 Task: Add Field Roast Creamy Original Chao Cheese Shreds to the cart.
Action: Mouse moved to (873, 314)
Screenshot: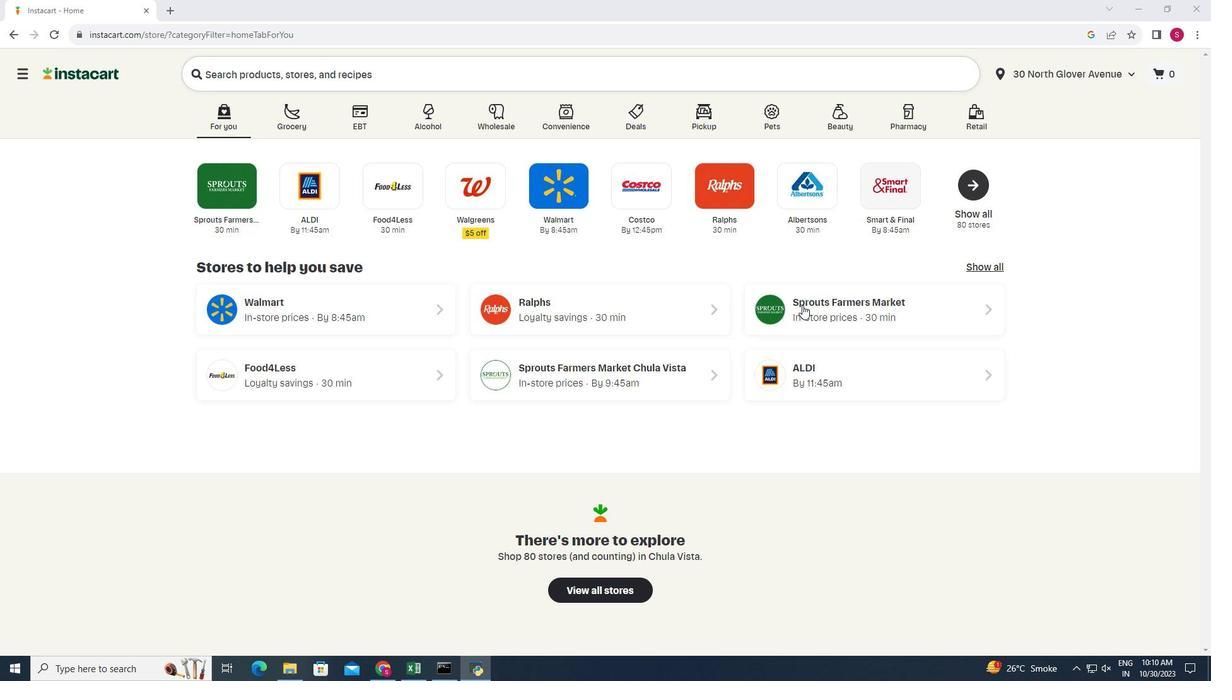 
Action: Mouse pressed left at (873, 314)
Screenshot: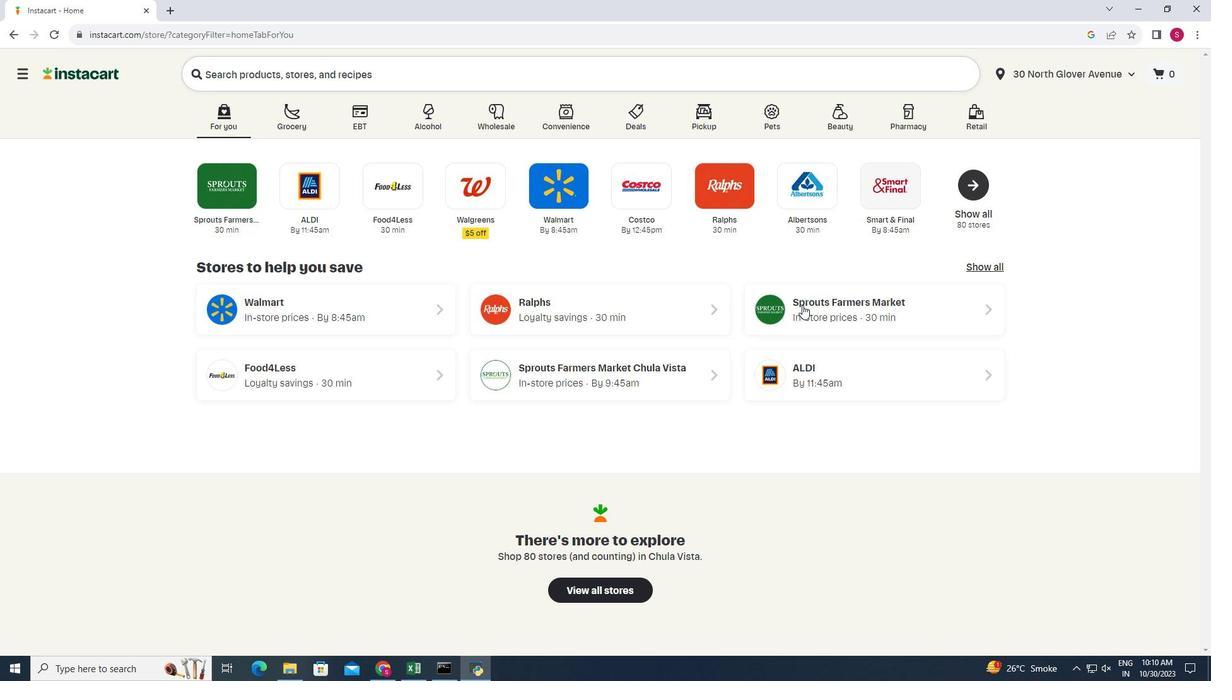 
Action: Mouse moved to (47, 557)
Screenshot: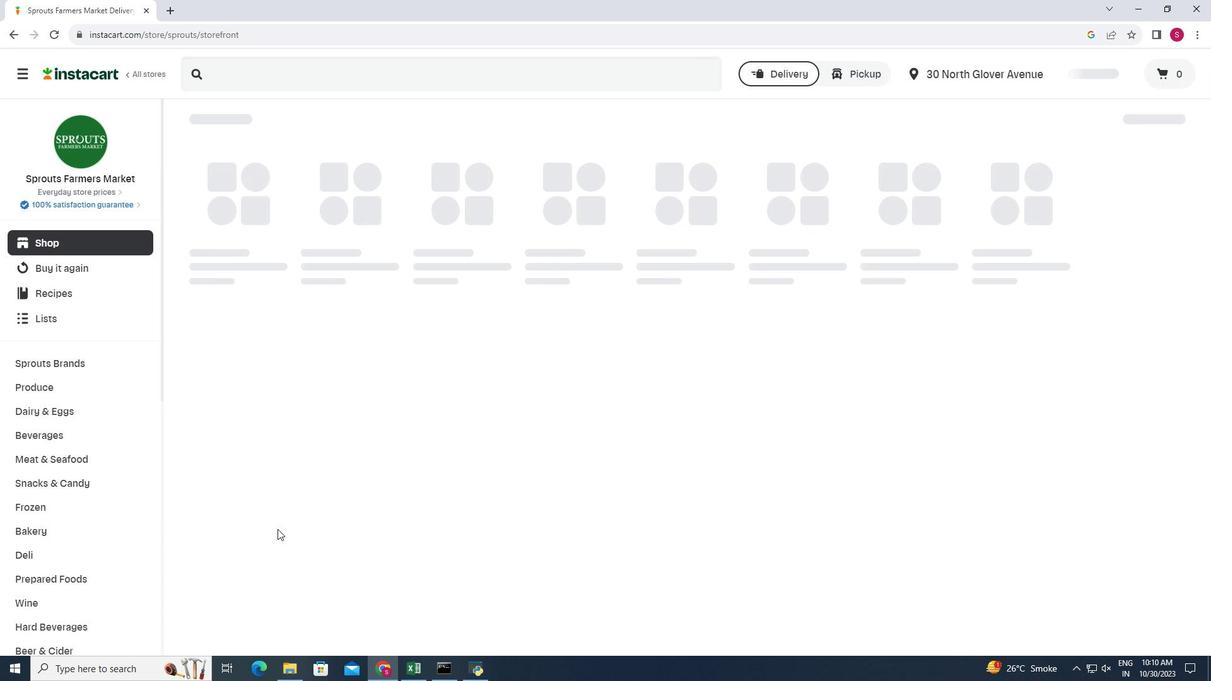 
Action: Mouse scrolled (47, 558) with delta (0, 0)
Screenshot: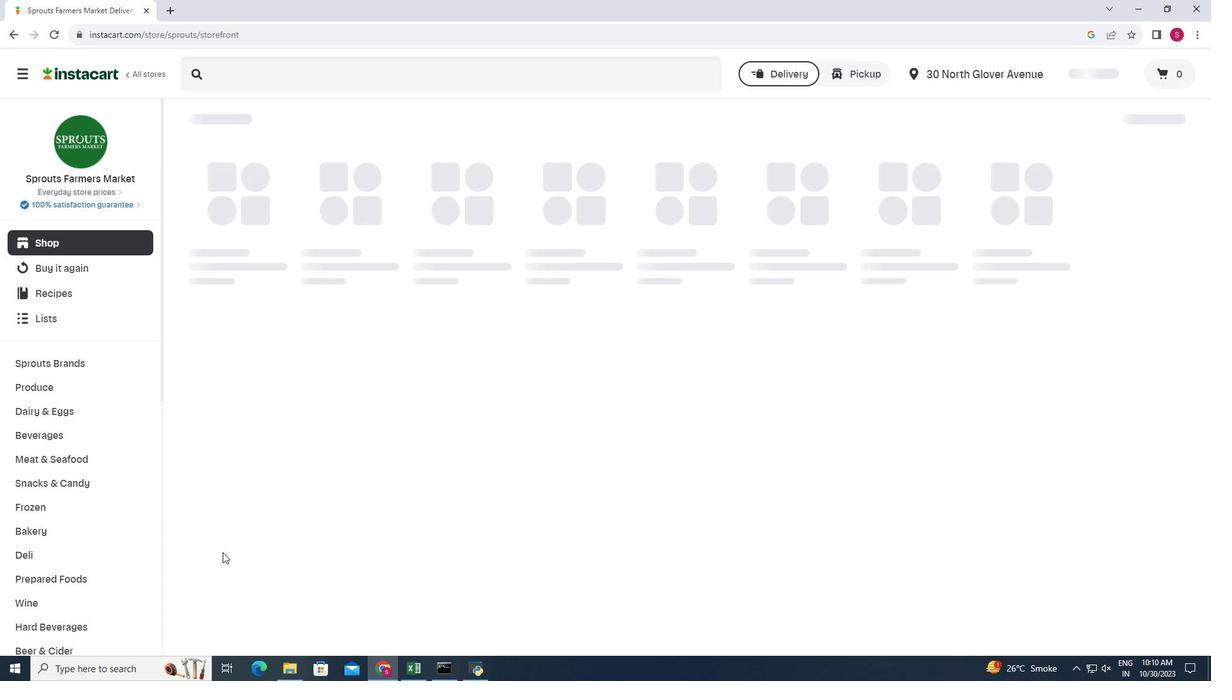 
Action: Mouse pressed left at (47, 557)
Screenshot: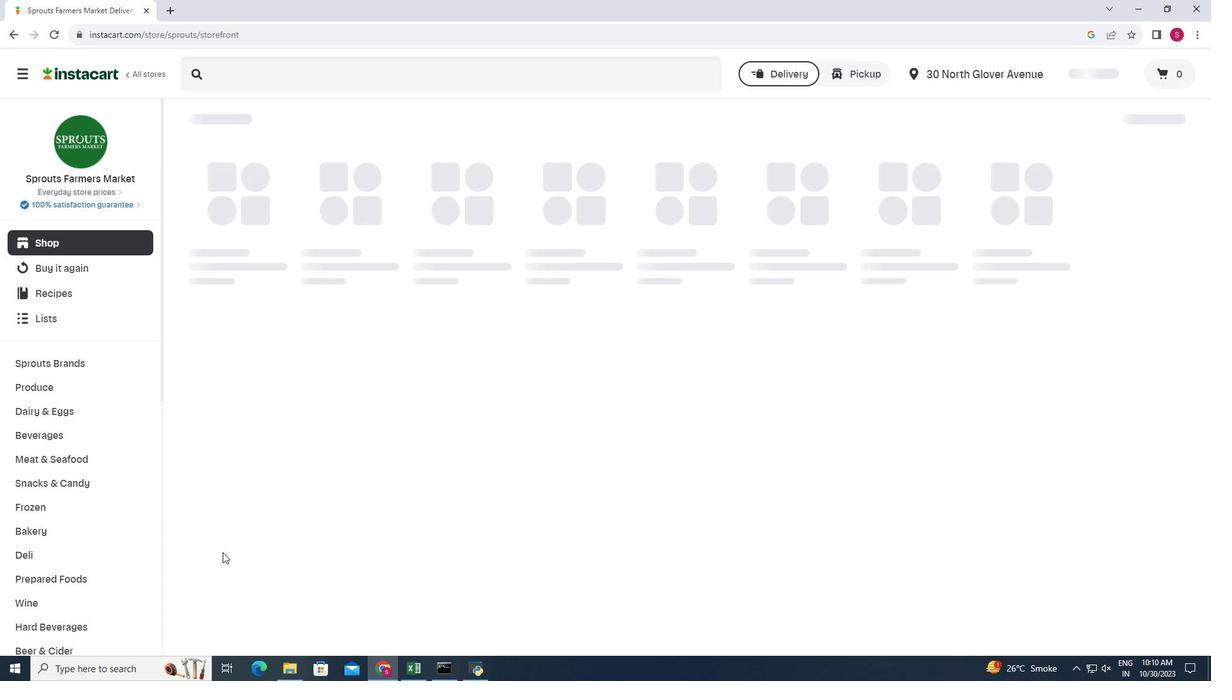
Action: Mouse moved to (771, 523)
Screenshot: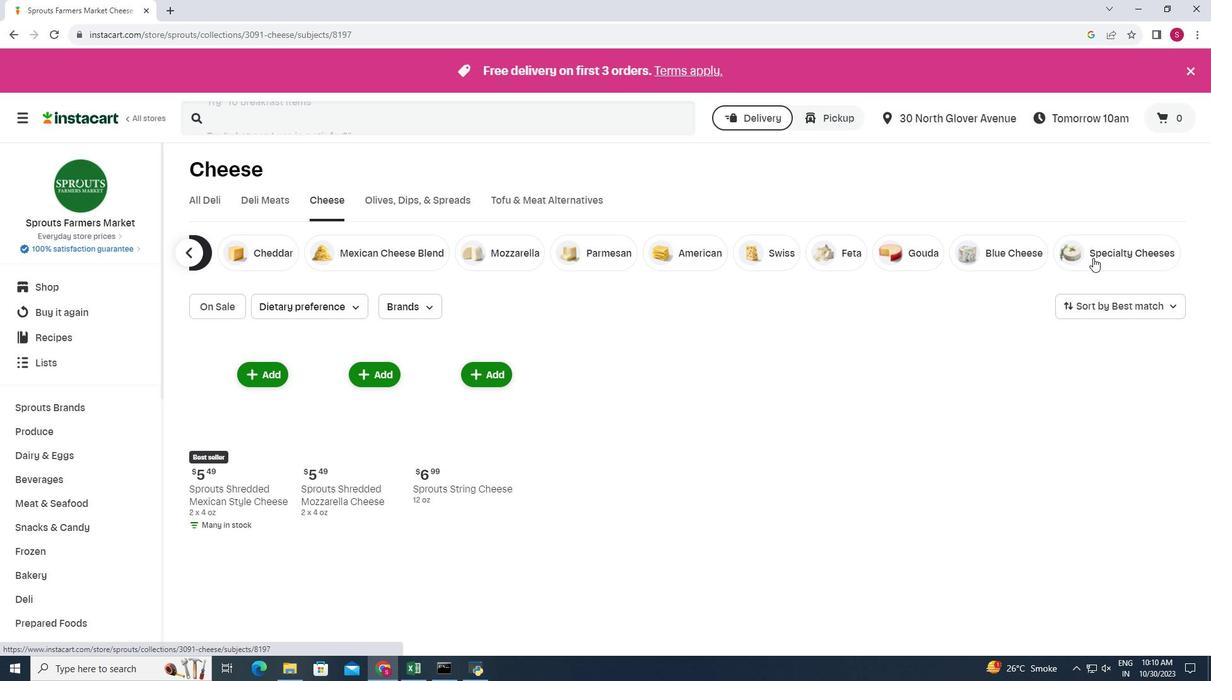 
Action: Mouse pressed left at (771, 523)
Screenshot: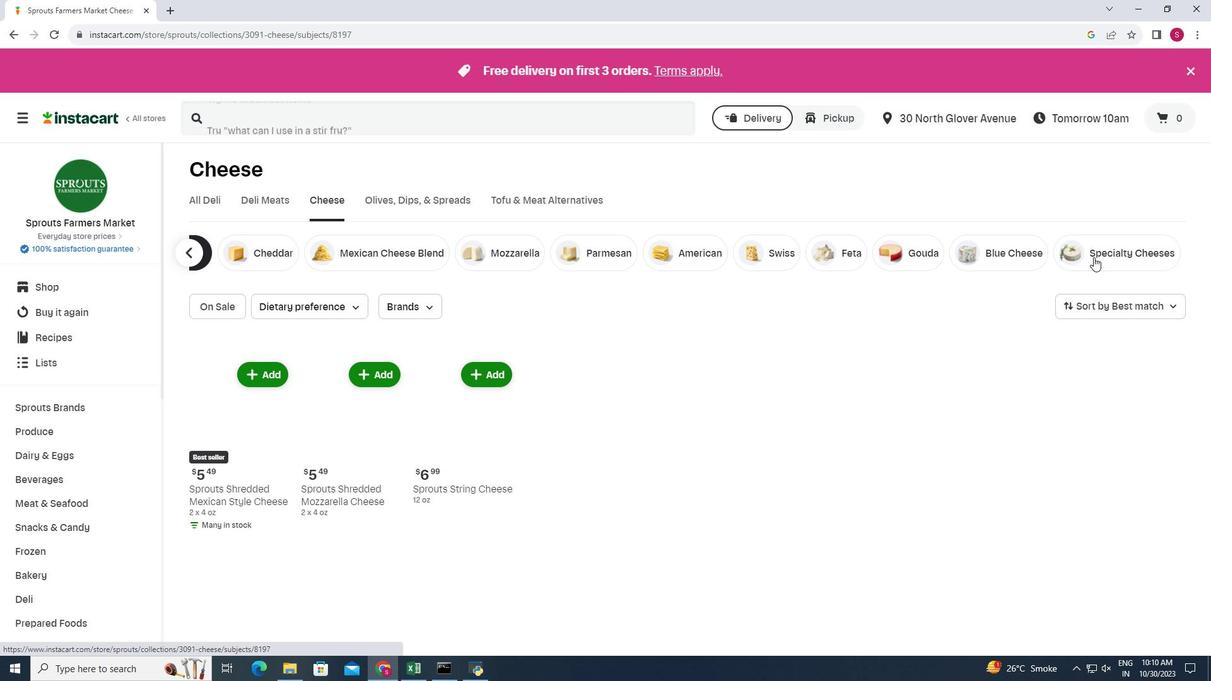 
Action: Mouse pressed left at (771, 523)
Screenshot: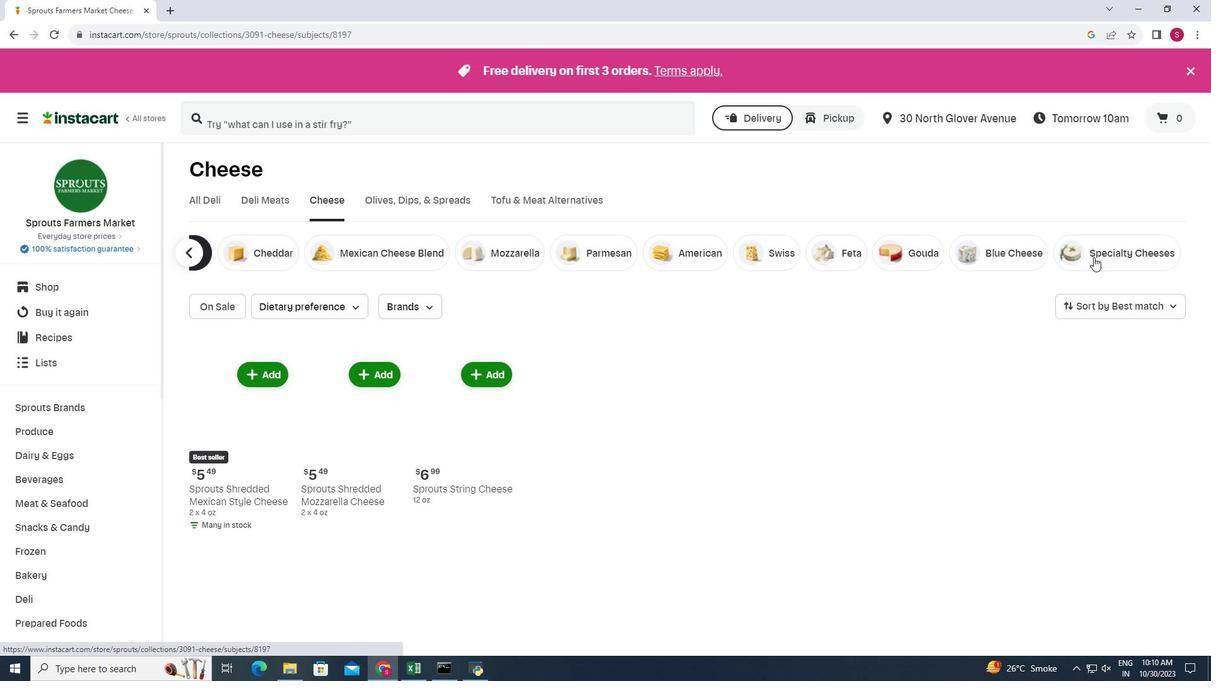 
Action: Mouse moved to (662, 206)
Screenshot: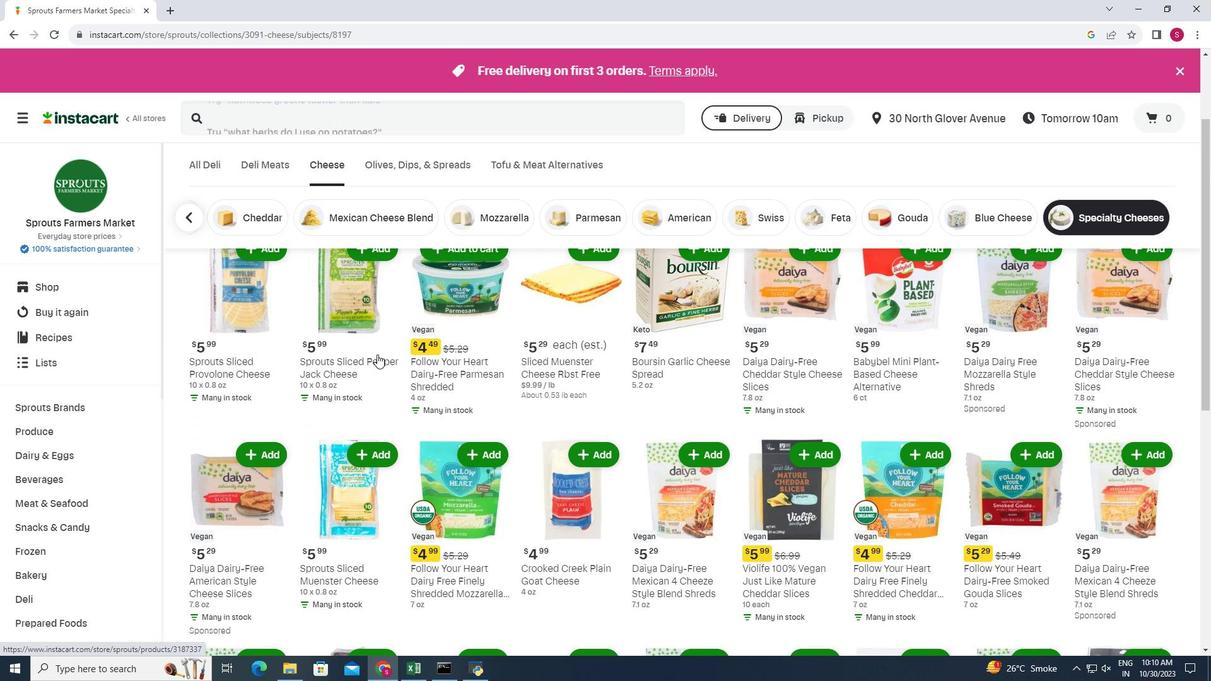 
Action: Mouse pressed left at (662, 206)
Screenshot: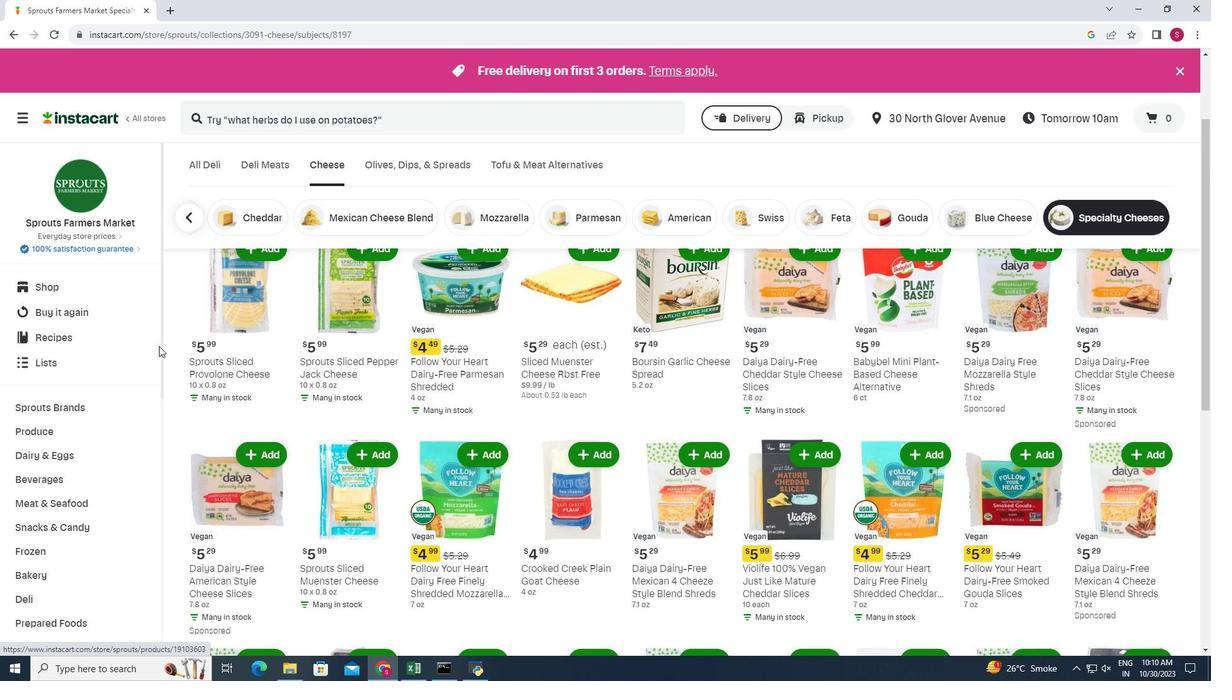 
Action: Mouse pressed left at (662, 206)
Screenshot: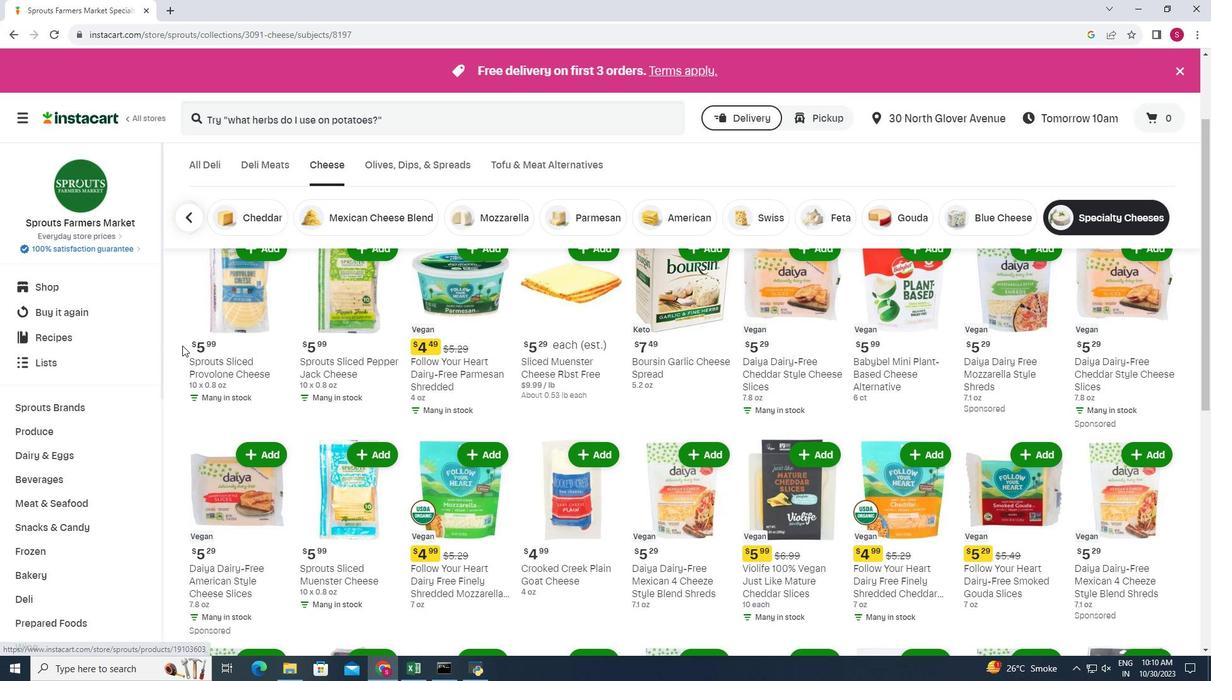 
Action: Mouse pressed left at (662, 206)
Screenshot: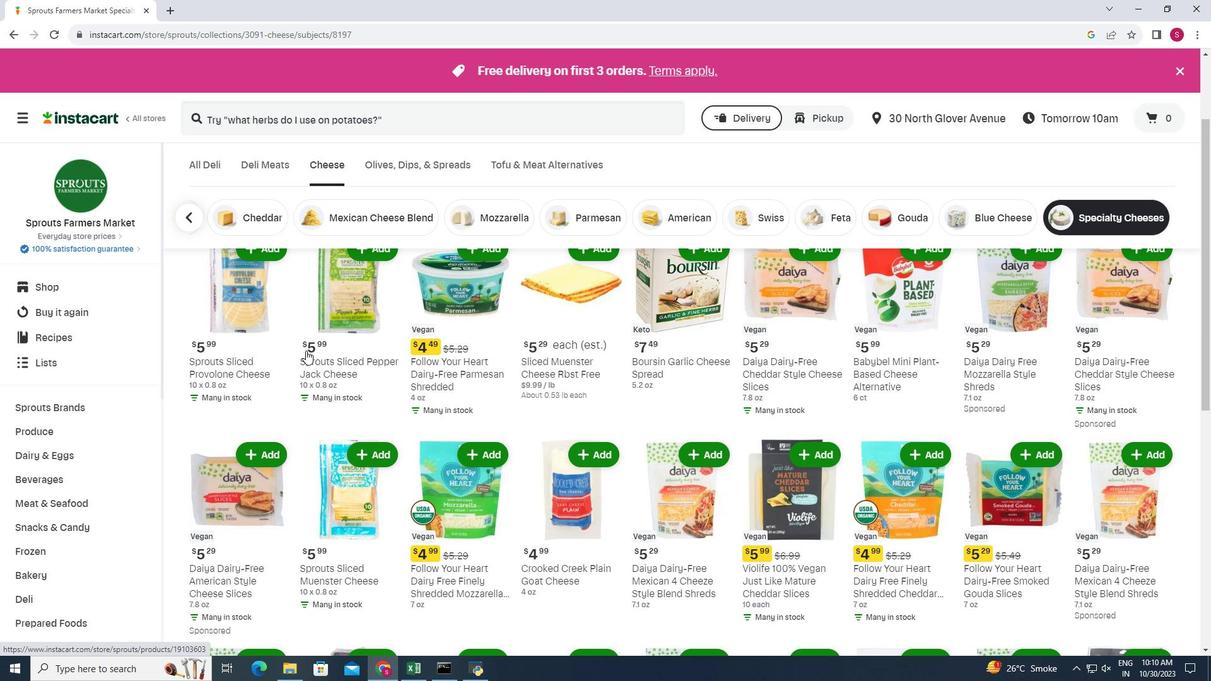 
Action: Mouse pressed right at (662, 206)
Screenshot: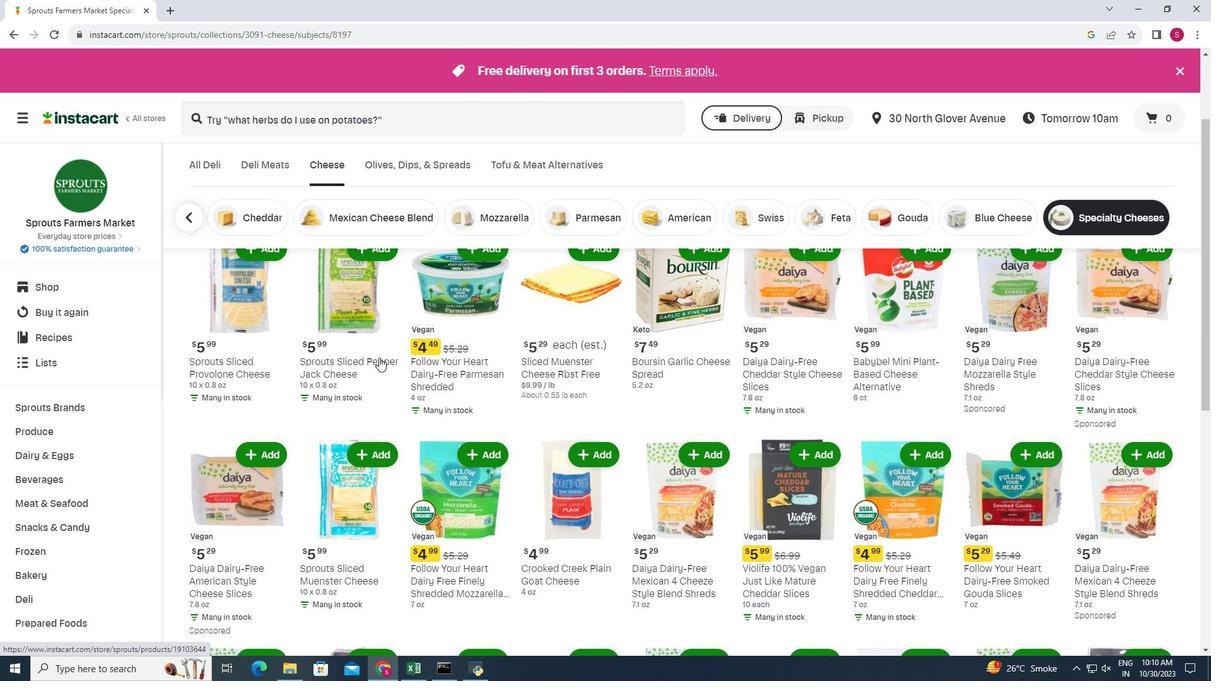 
Action: Mouse pressed right at (662, 206)
Screenshot: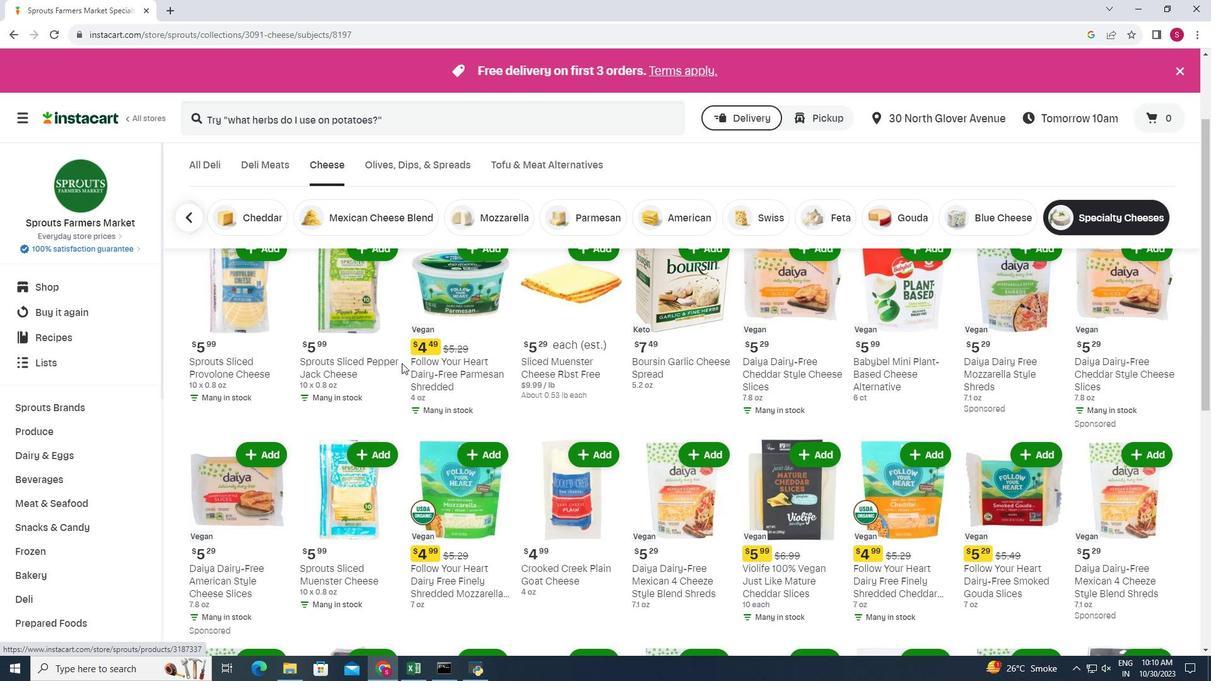 
Action: Mouse moved to (981, 0)
Screenshot: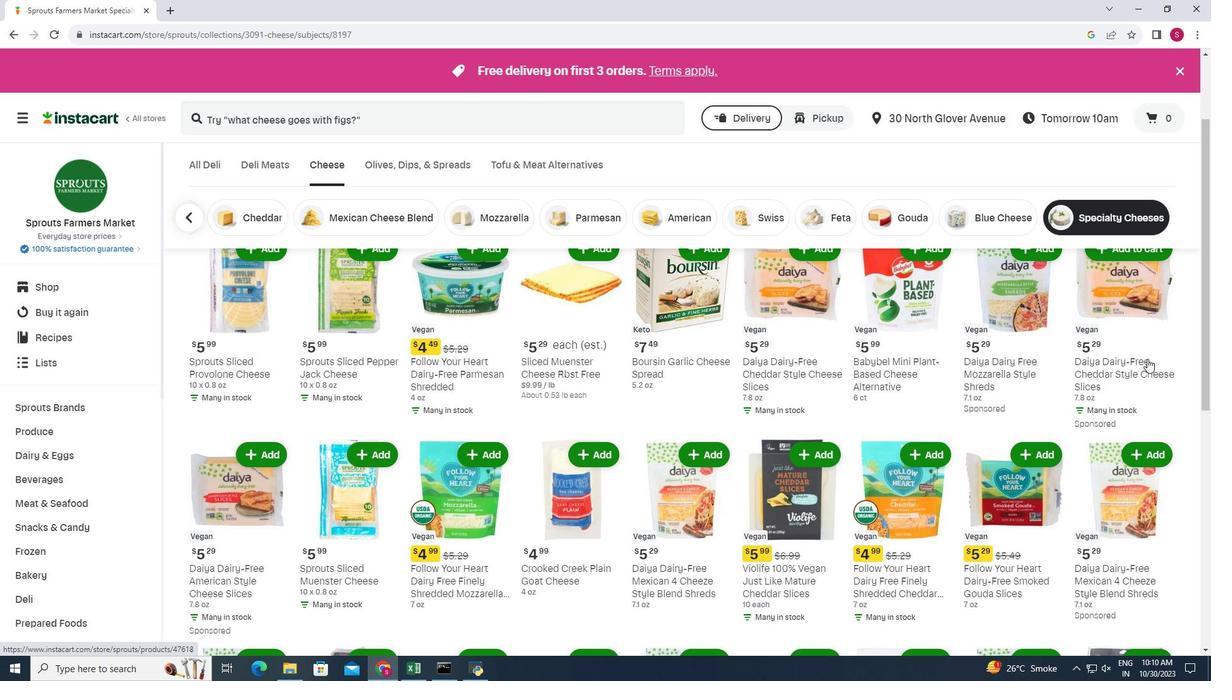 
Action: Mouse pressed left at (981, 0)
Screenshot: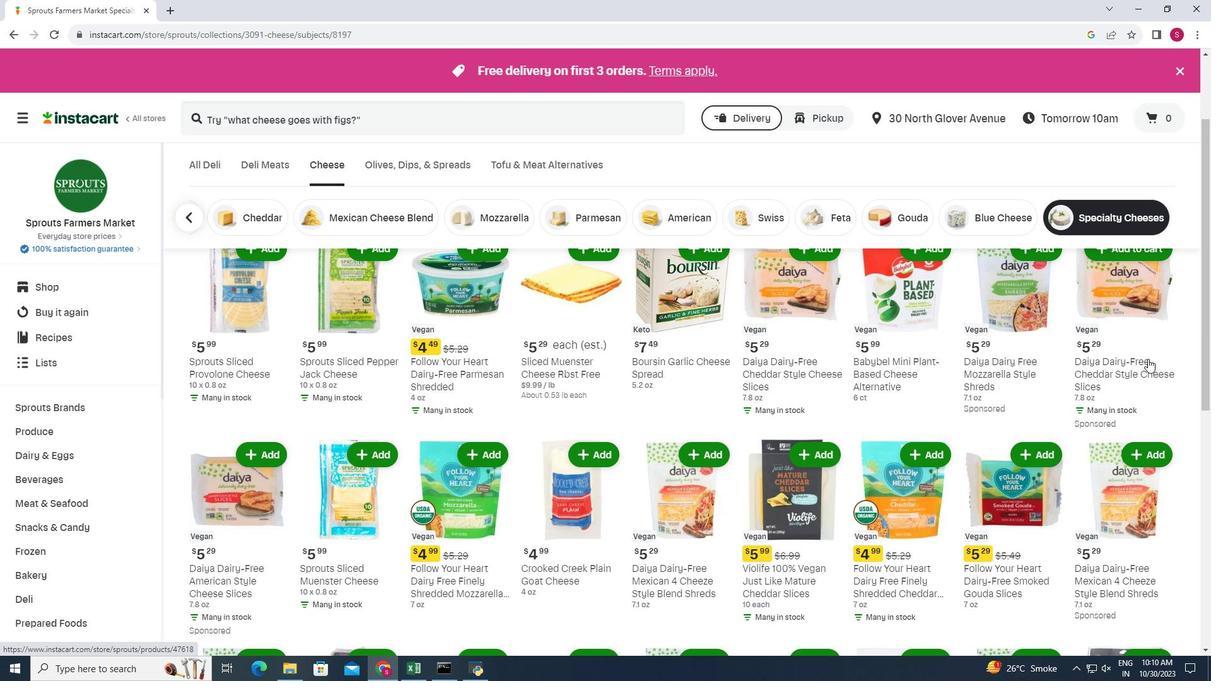 
Action: Mouse pressed left at (981, 0)
Screenshot: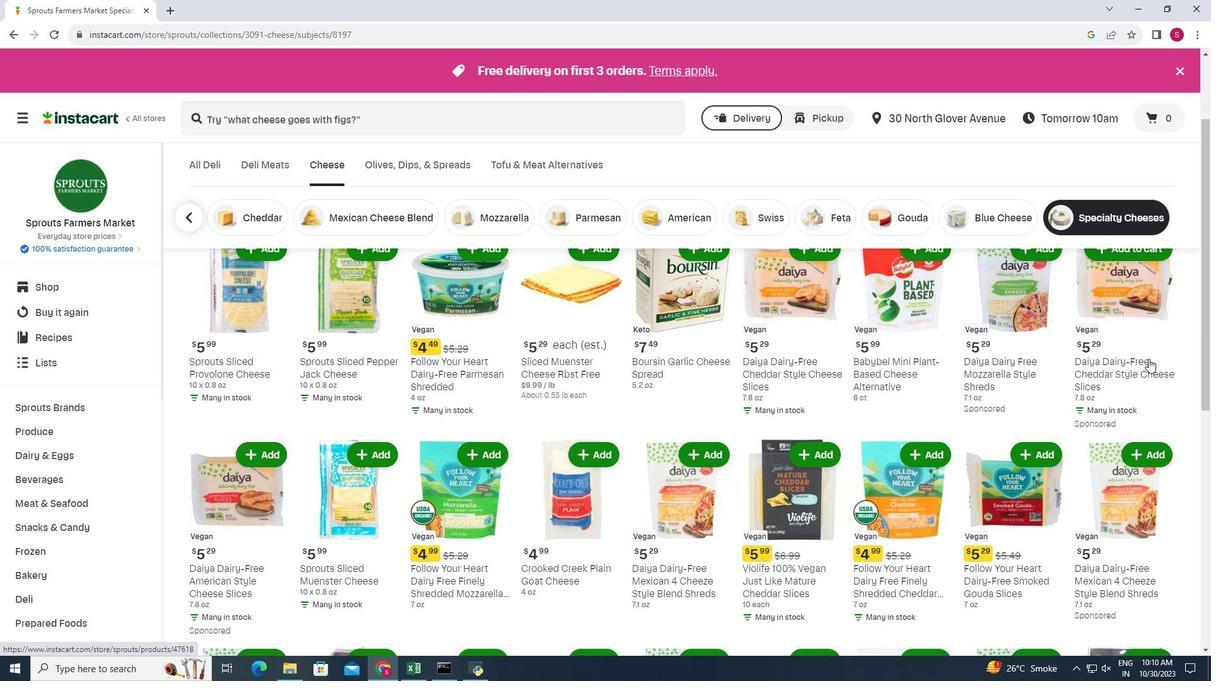 
Action: Mouse pressed right at (981, 0)
Screenshot: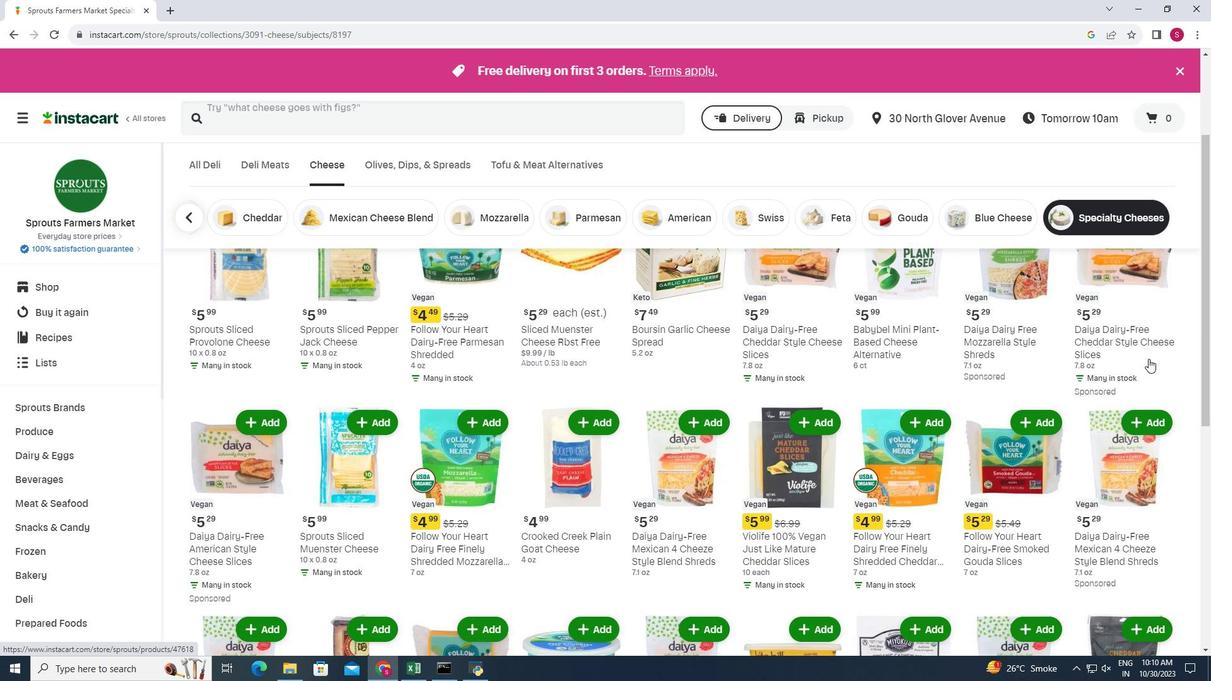 
Action: Mouse moved to (802, 305)
Screenshot: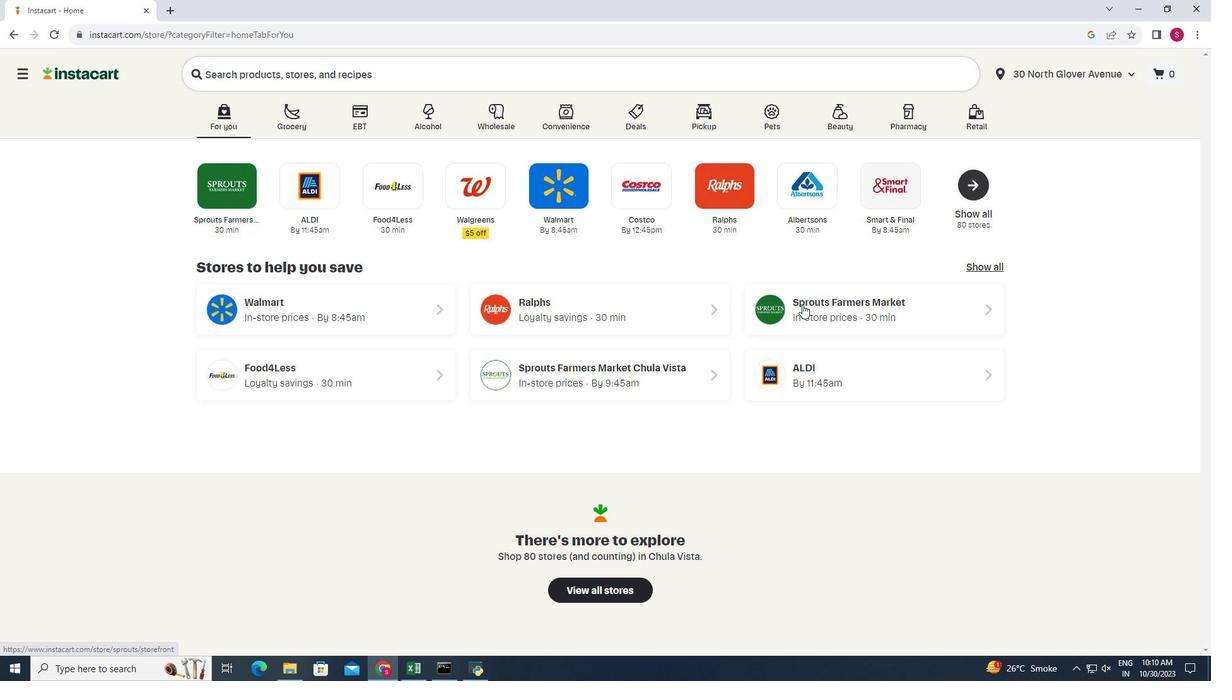 
Action: Mouse pressed left at (802, 305)
Screenshot: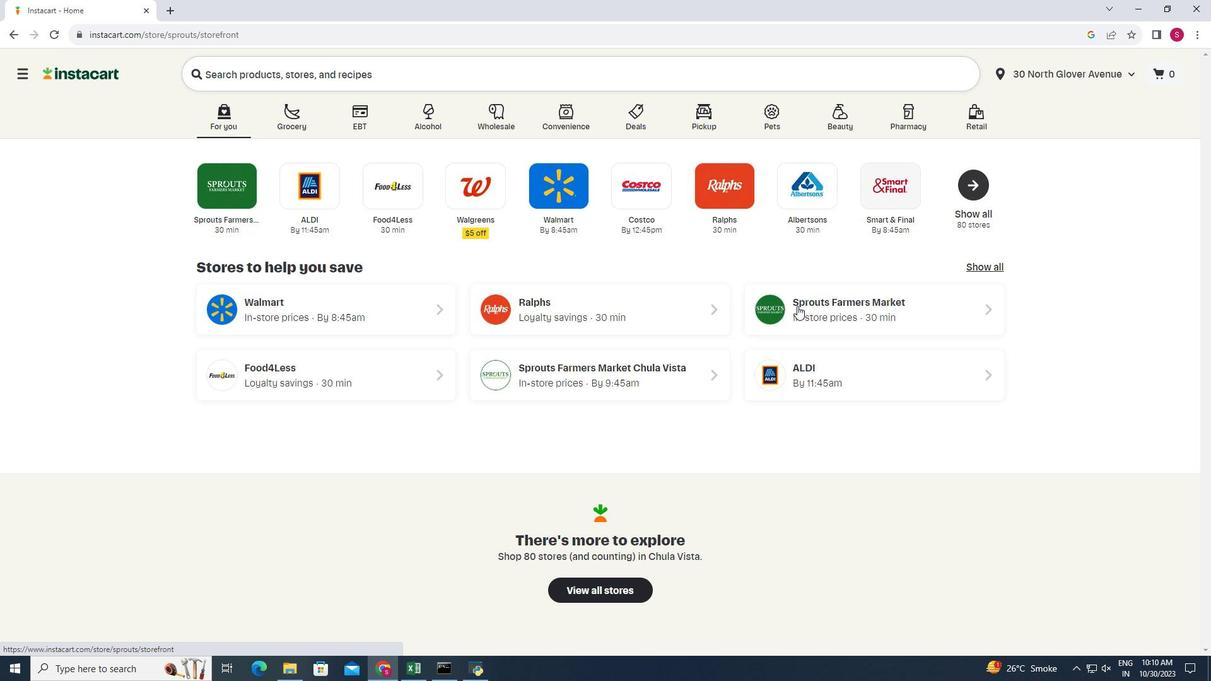 
Action: Mouse moved to (13, 597)
Screenshot: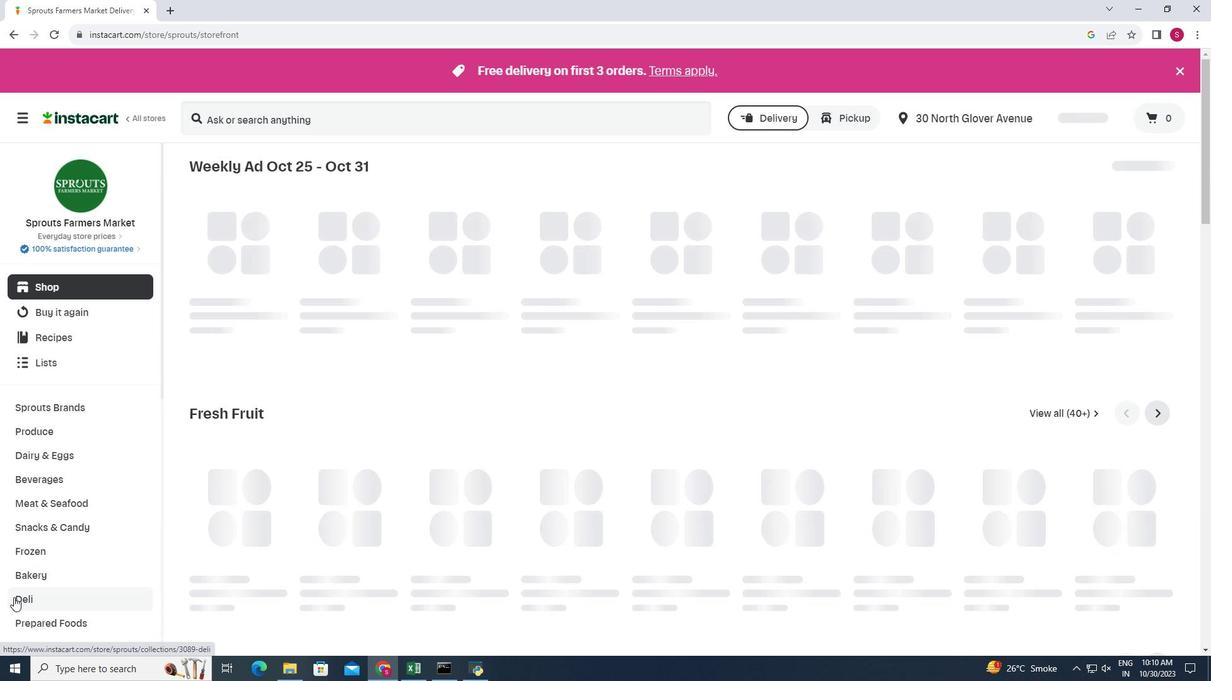 
Action: Mouse pressed left at (13, 597)
Screenshot: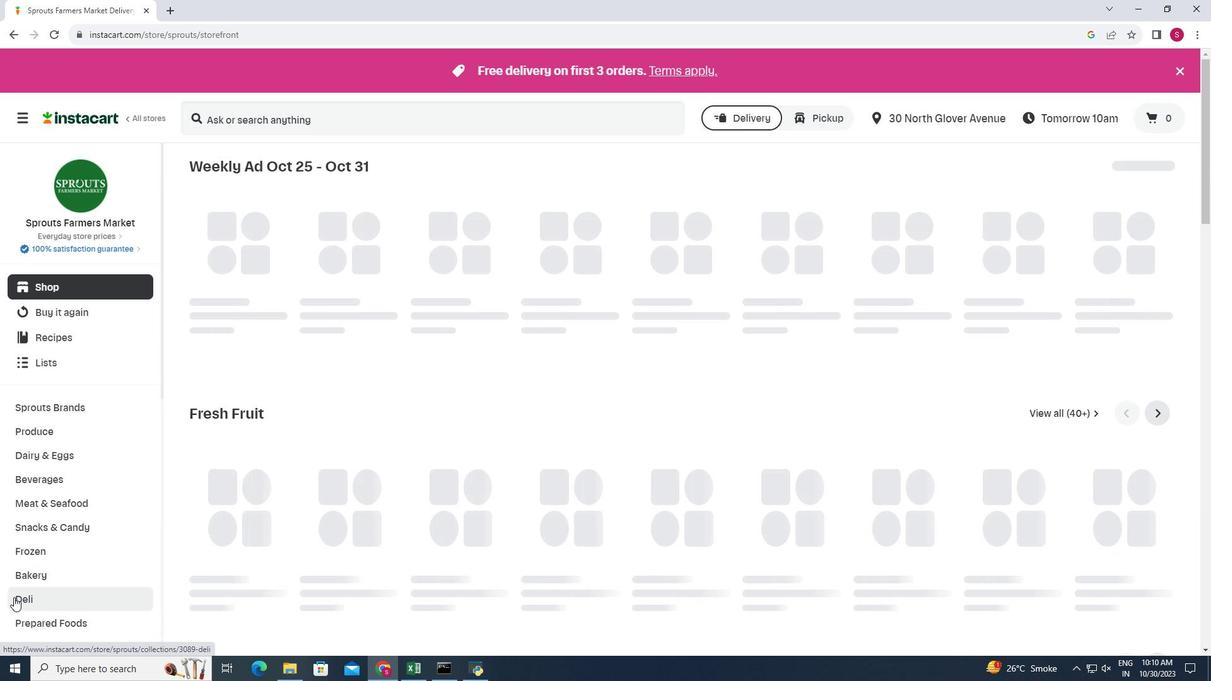 
Action: Mouse moved to (313, 346)
Screenshot: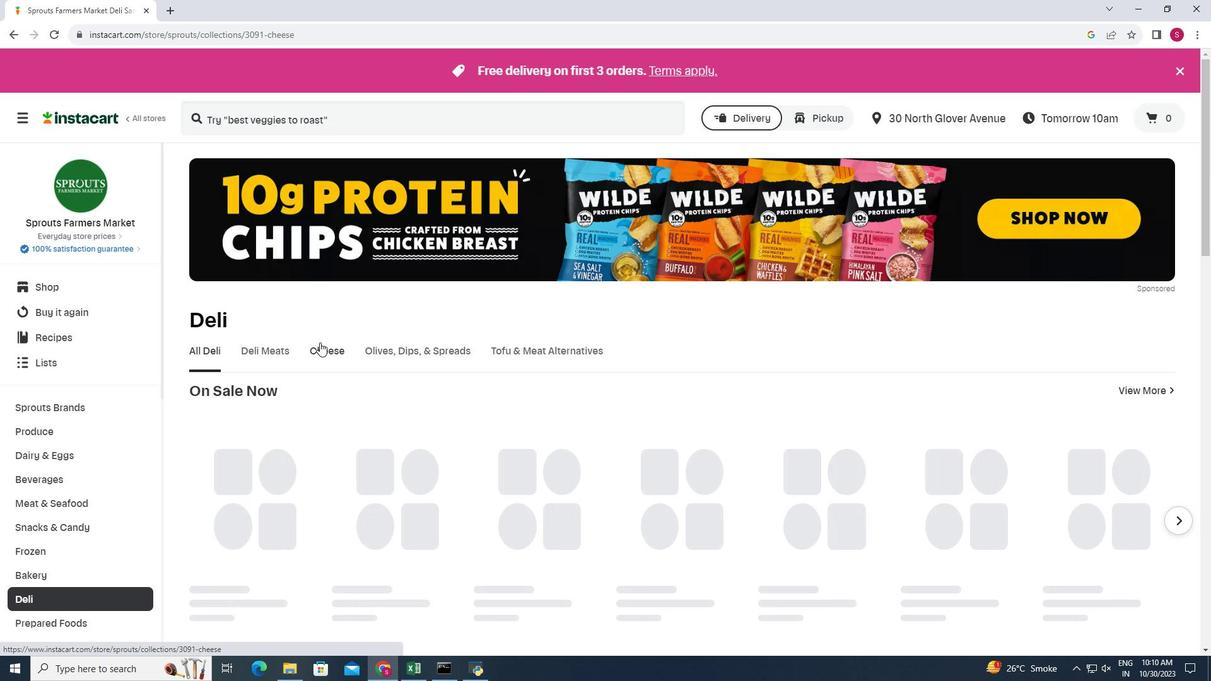 
Action: Mouse pressed left at (313, 346)
Screenshot: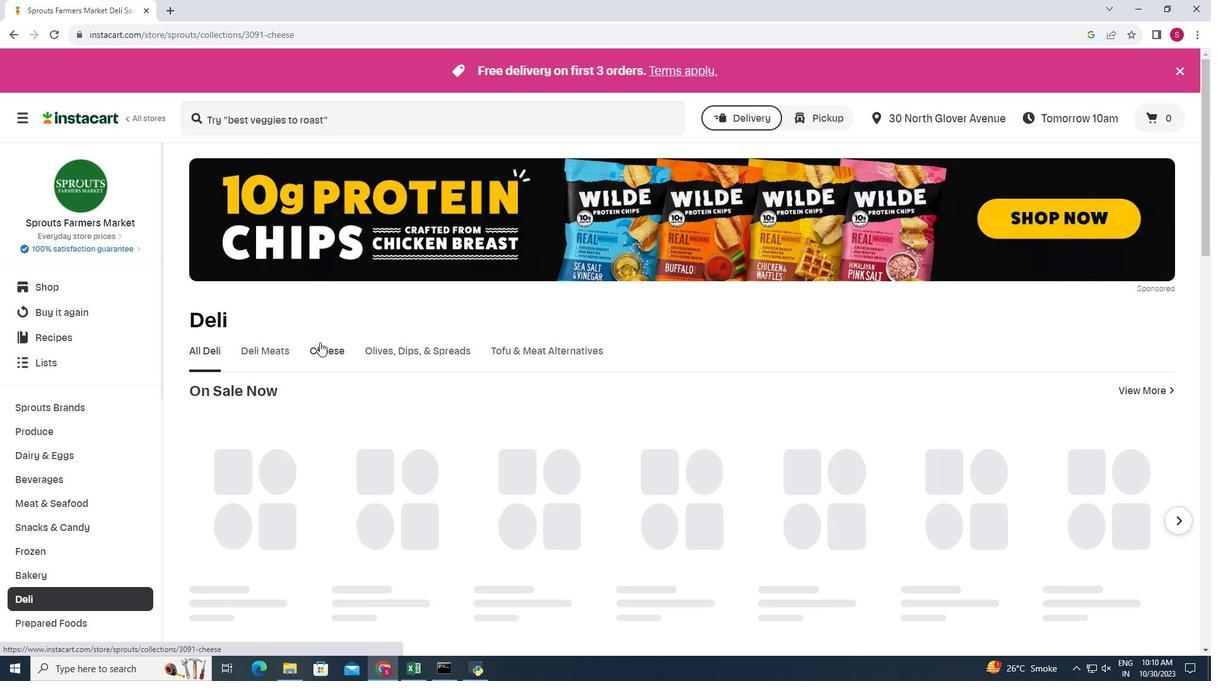 
Action: Mouse moved to (1186, 248)
Screenshot: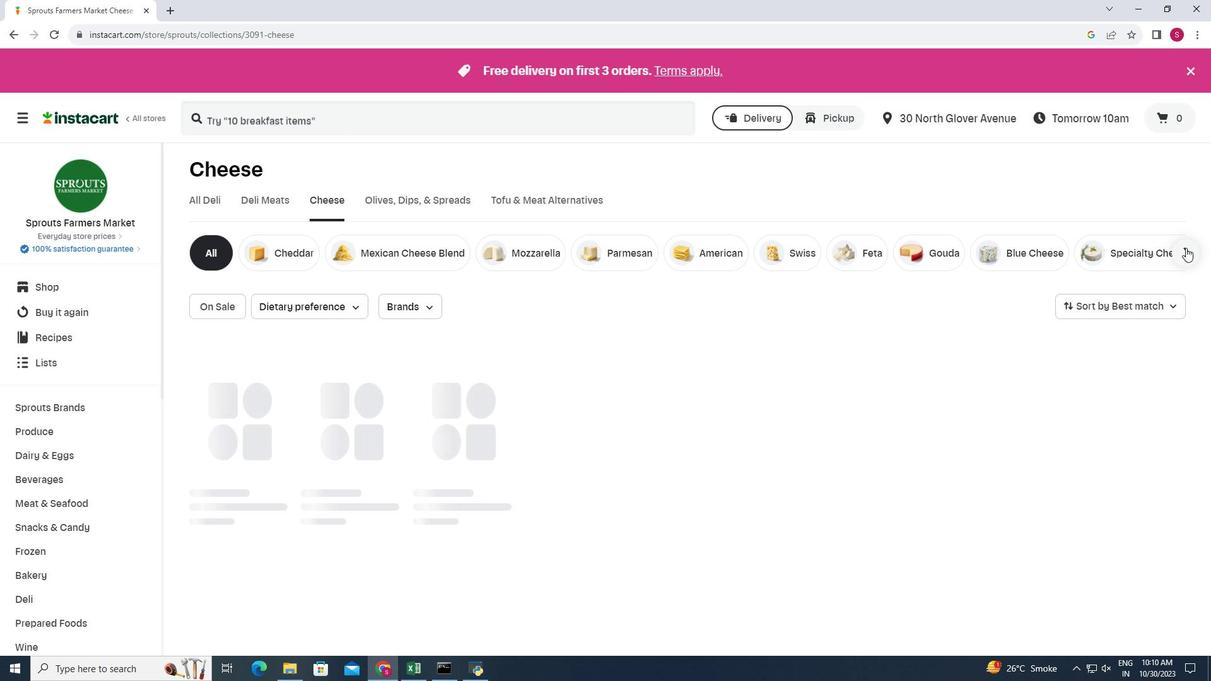 
Action: Mouse pressed left at (1186, 248)
Screenshot: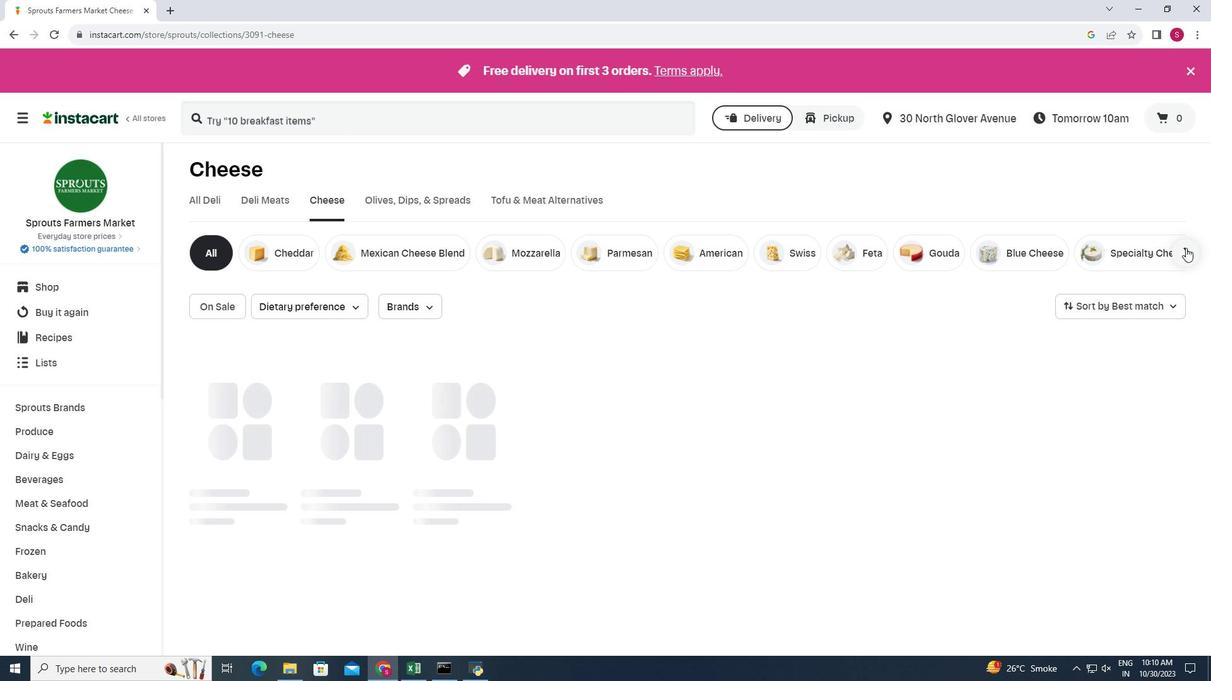 
Action: Mouse moved to (1122, 256)
Screenshot: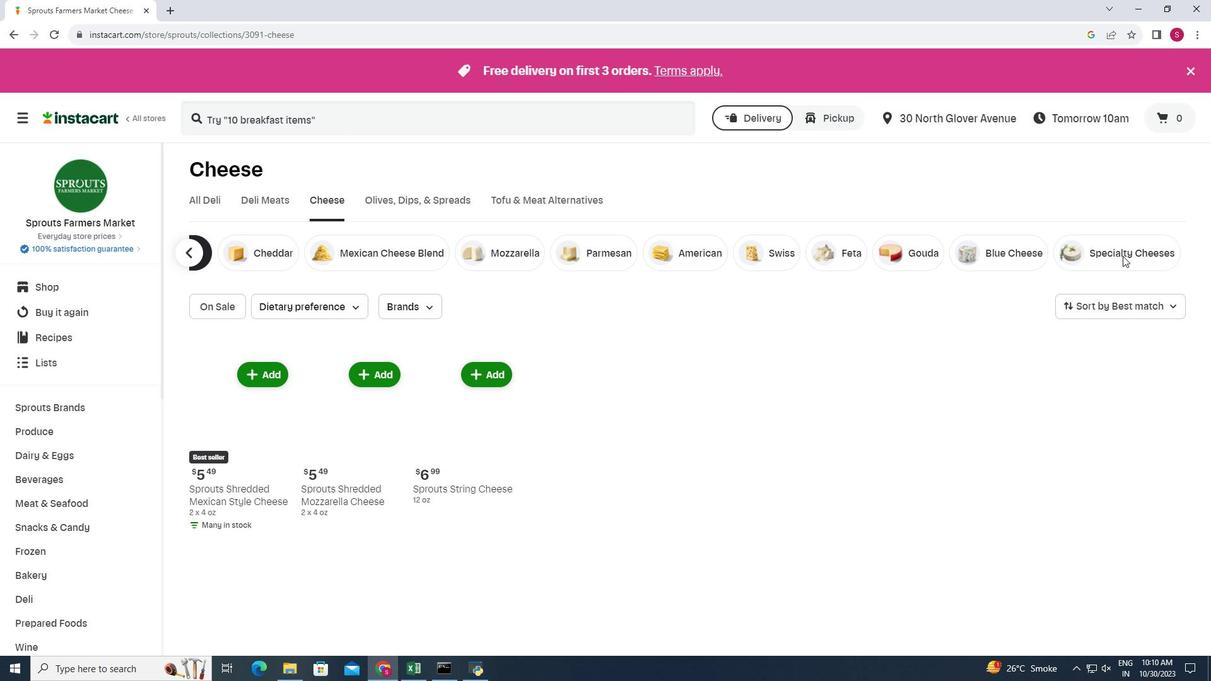 
Action: Mouse pressed left at (1122, 256)
Screenshot: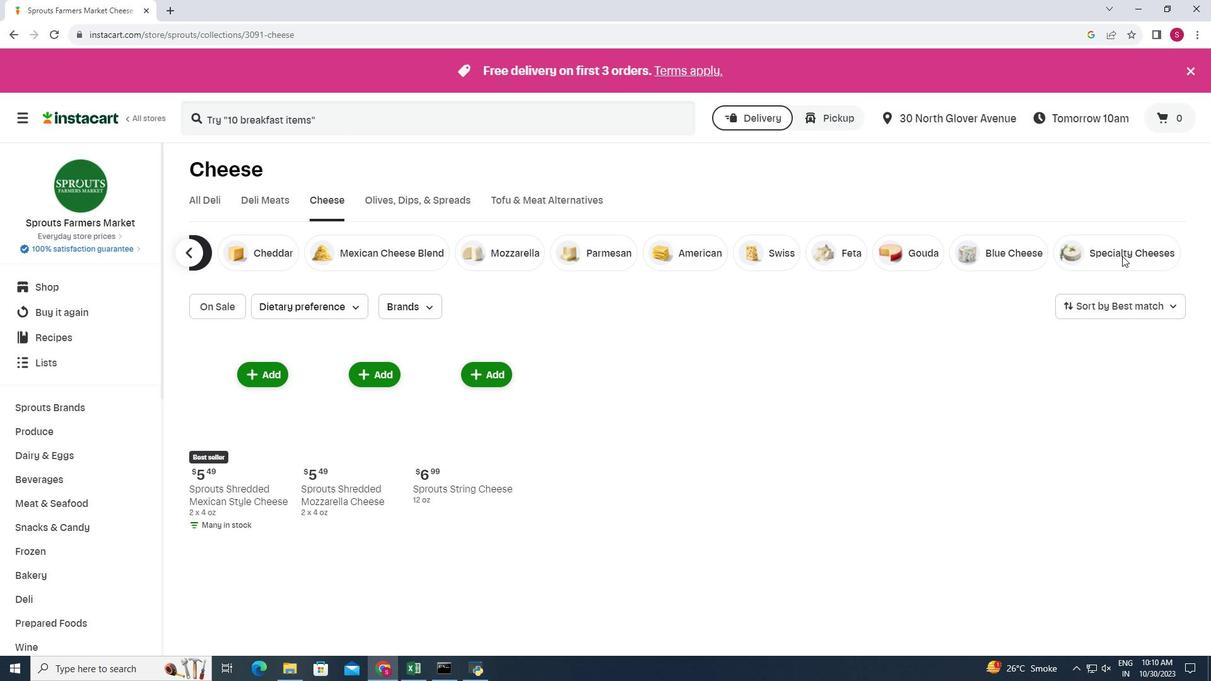 
Action: Mouse moved to (429, 343)
Screenshot: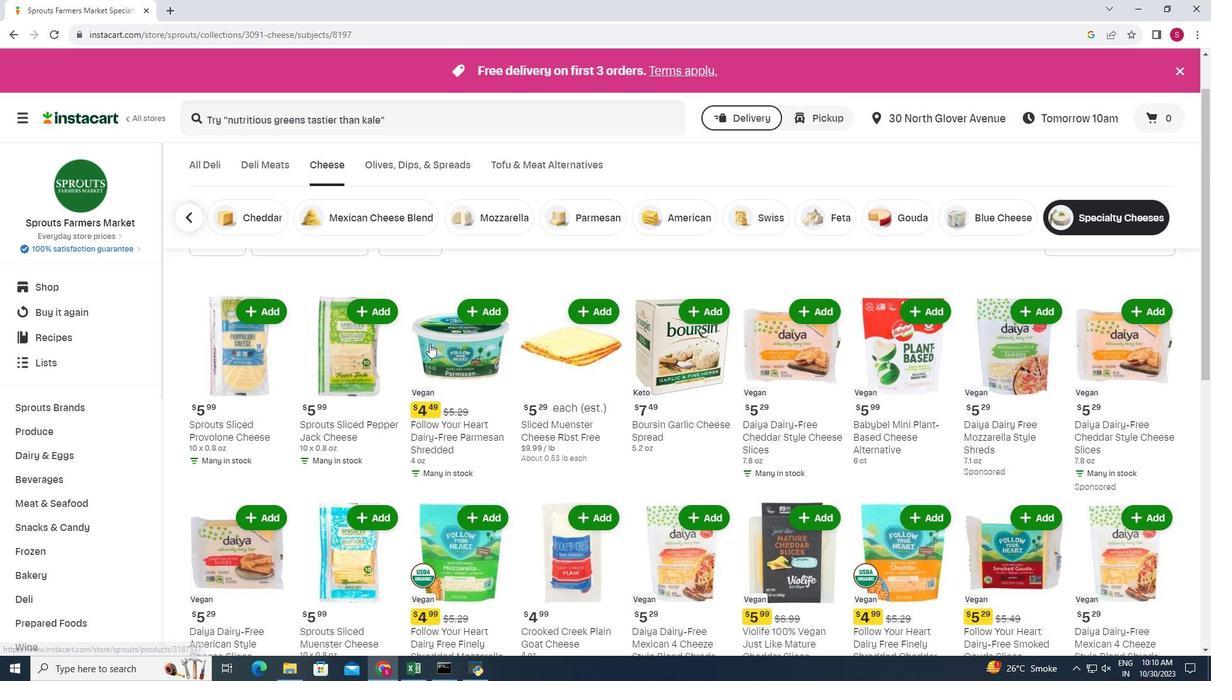 
Action: Mouse scrolled (429, 343) with delta (0, 0)
Screenshot: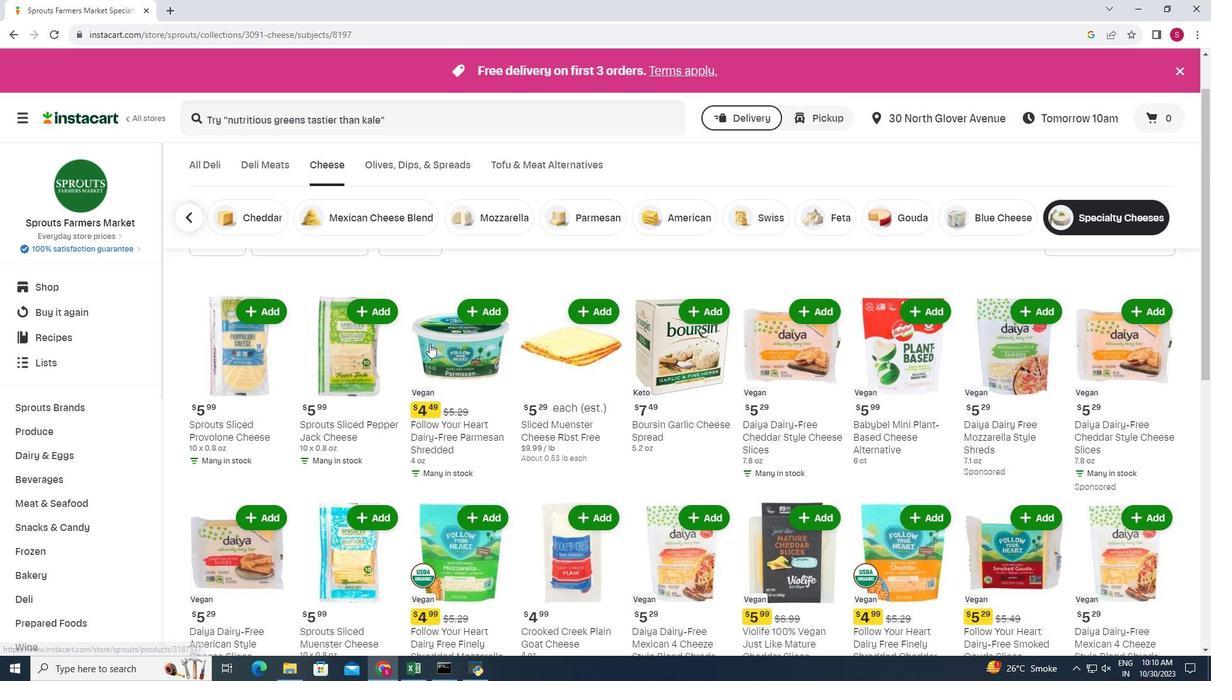 
Action: Mouse moved to (429, 343)
Screenshot: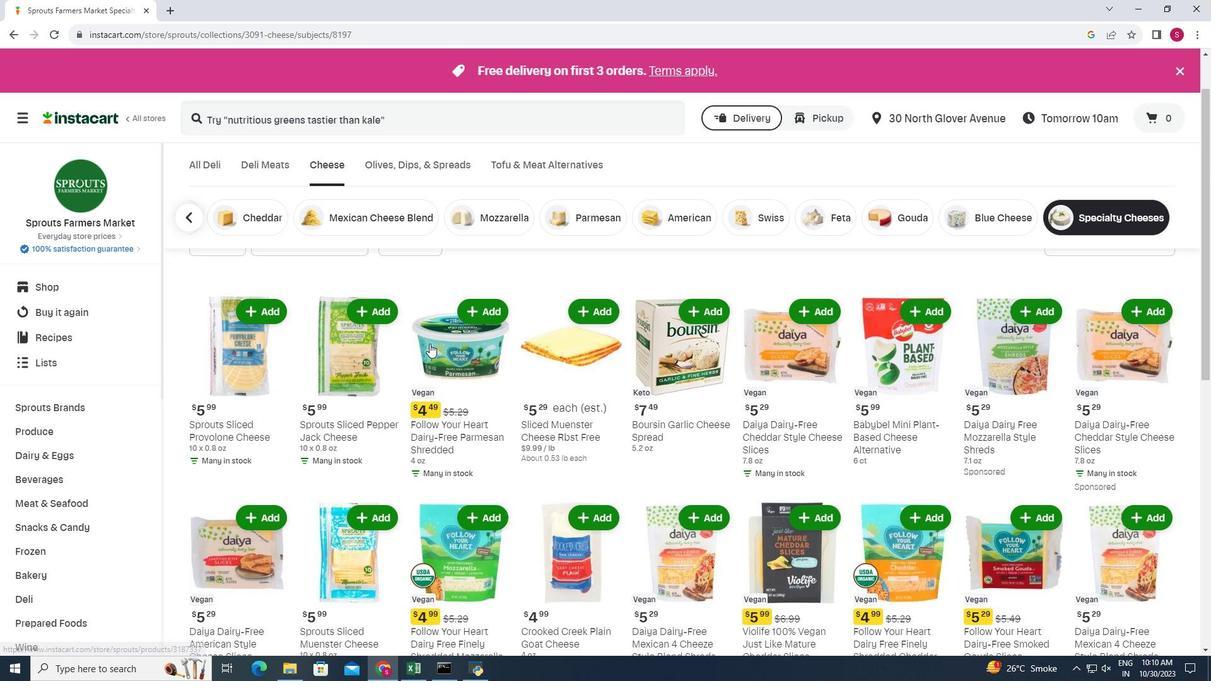 
Action: Mouse scrolled (429, 343) with delta (0, 0)
Screenshot: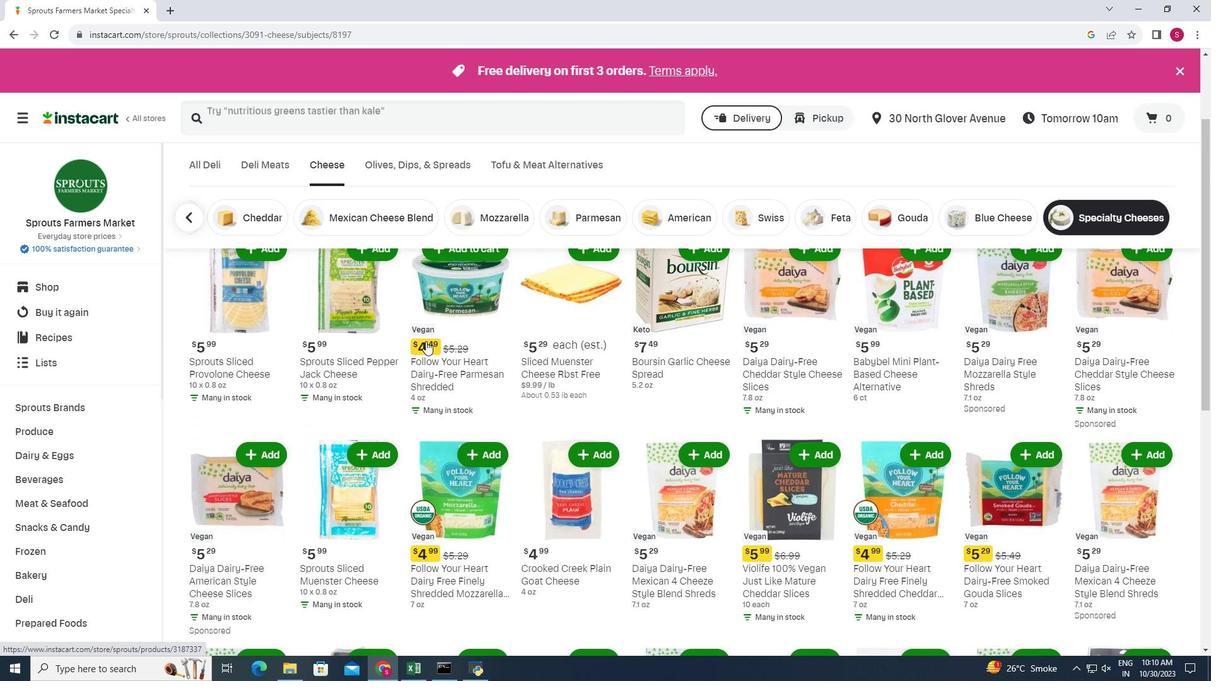 
Action: Mouse moved to (1148, 358)
Screenshot: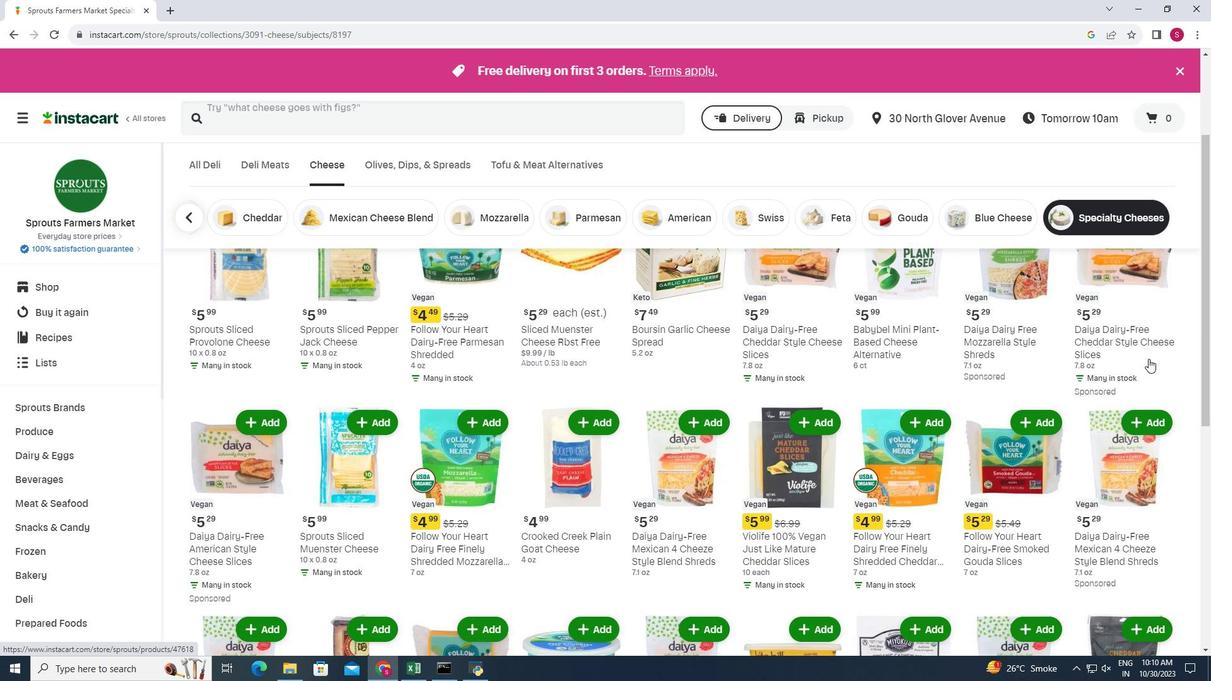
Action: Mouse scrolled (1148, 358) with delta (0, 0)
Screenshot: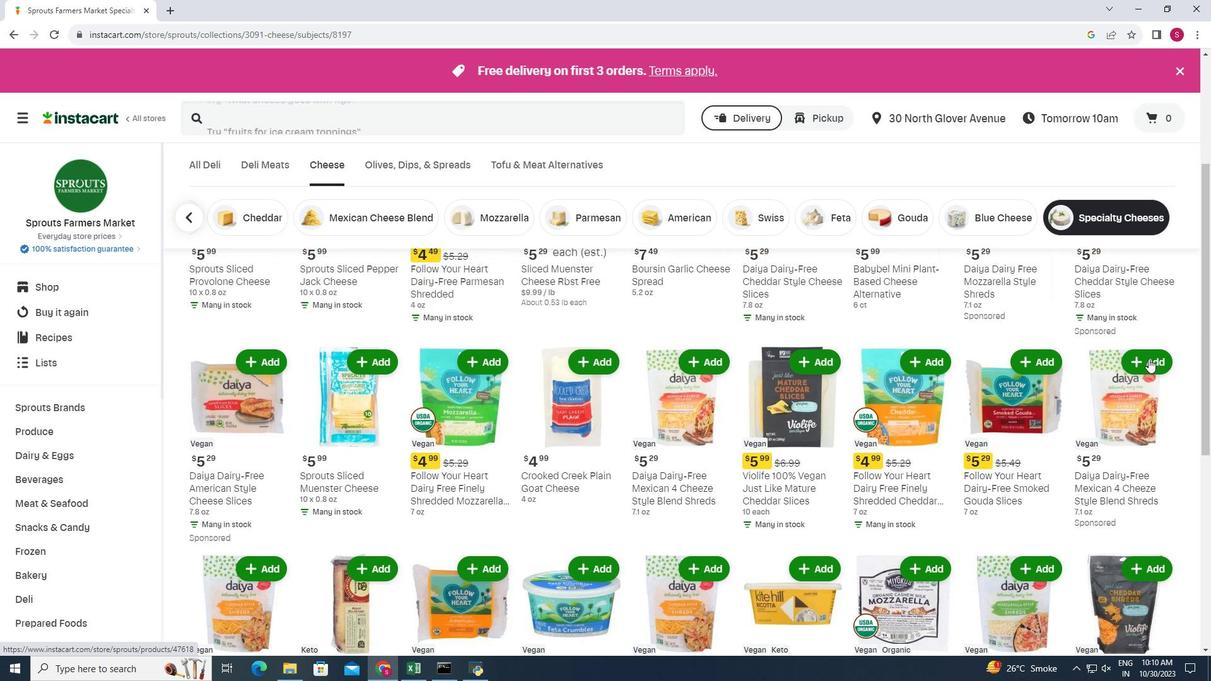 
Action: Mouse scrolled (1148, 358) with delta (0, 0)
Screenshot: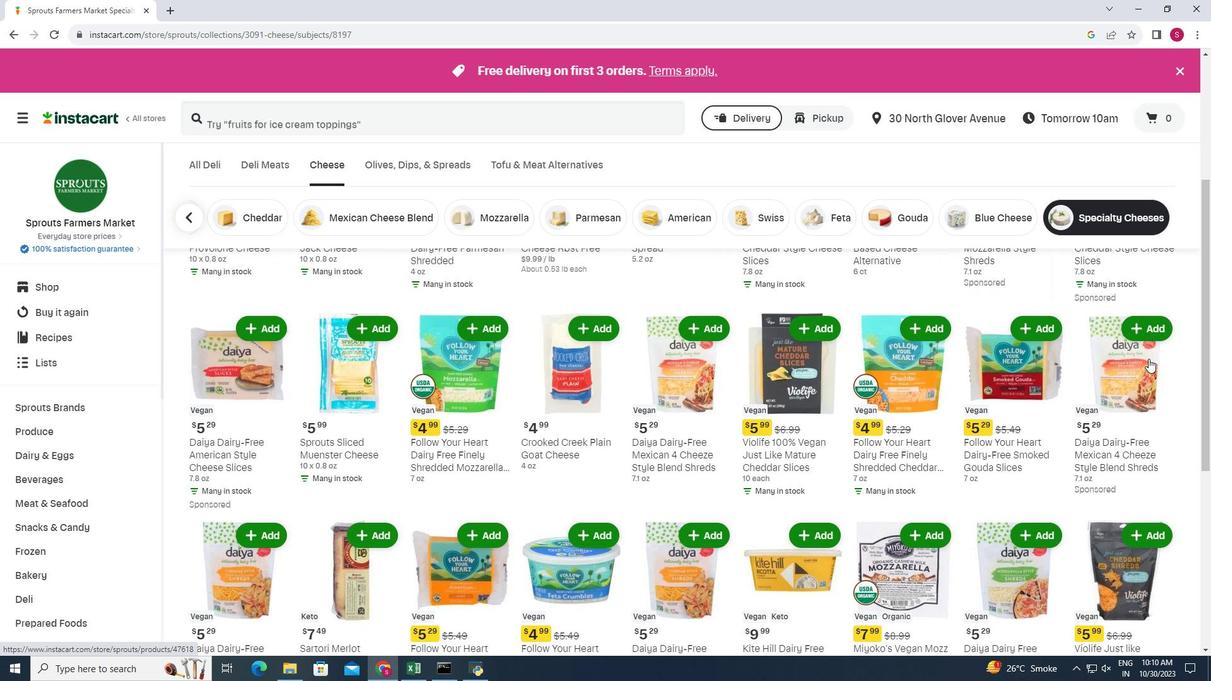 
Action: Mouse moved to (249, 384)
Screenshot: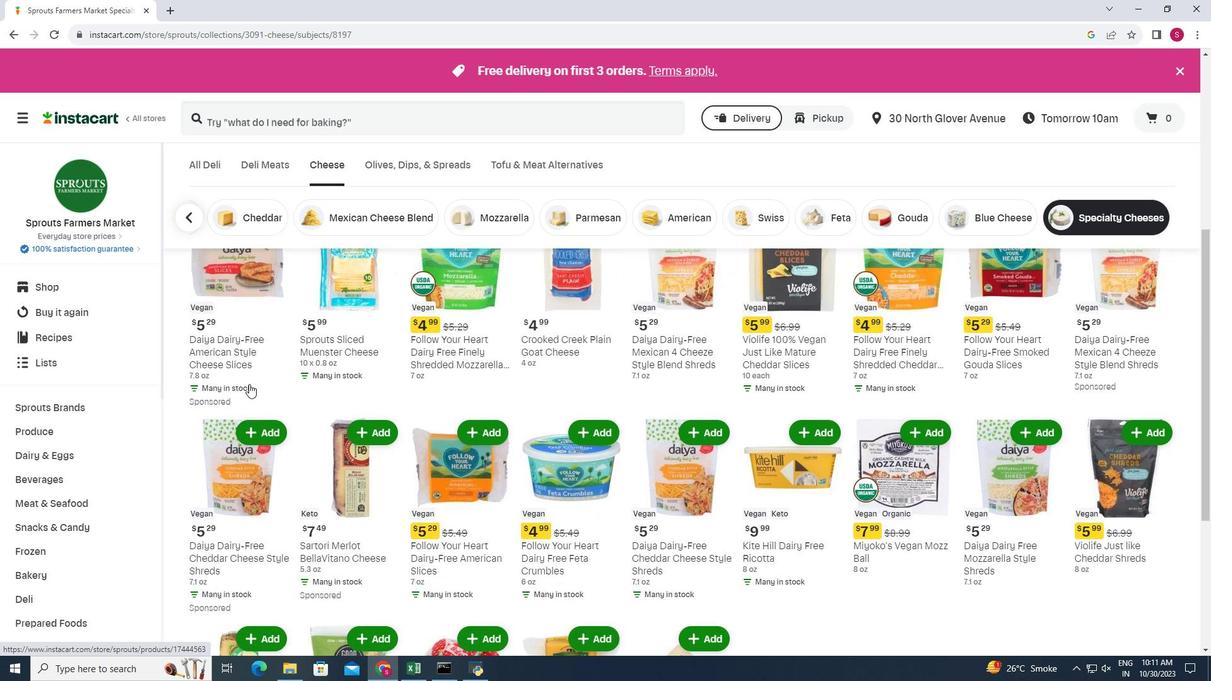 
Action: Mouse scrolled (249, 384) with delta (0, 0)
Screenshot: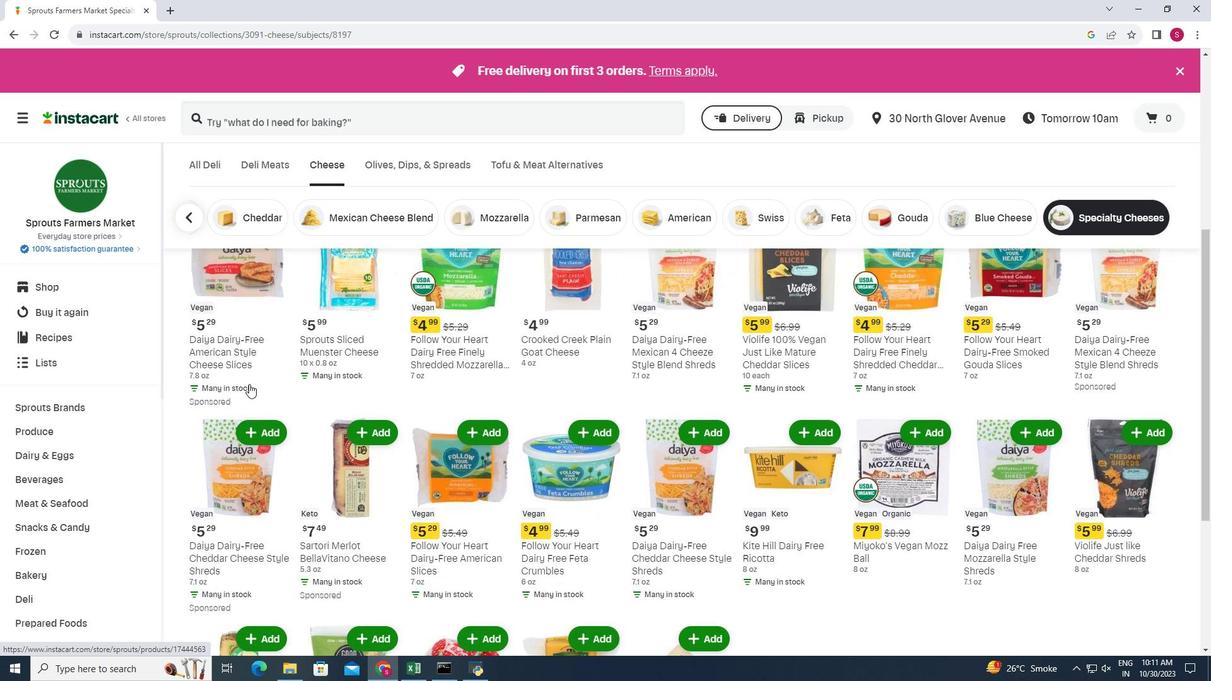 
Action: Mouse moved to (249, 384)
Screenshot: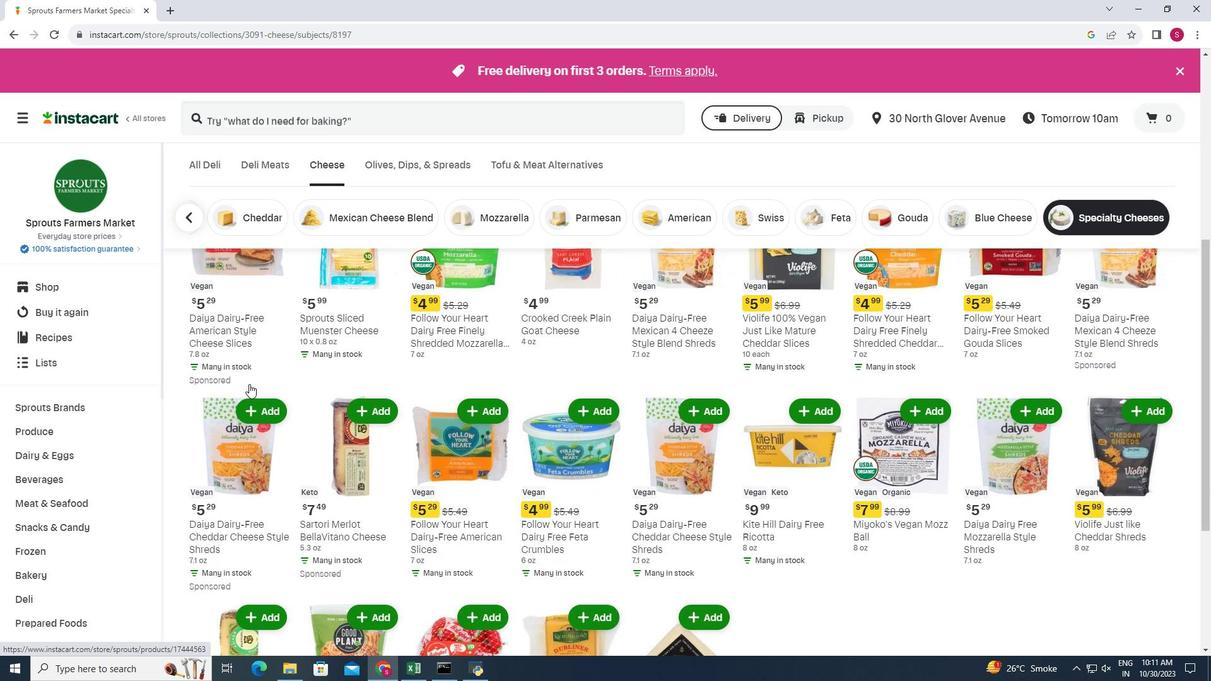 
Action: Mouse scrolled (249, 383) with delta (0, 0)
Screenshot: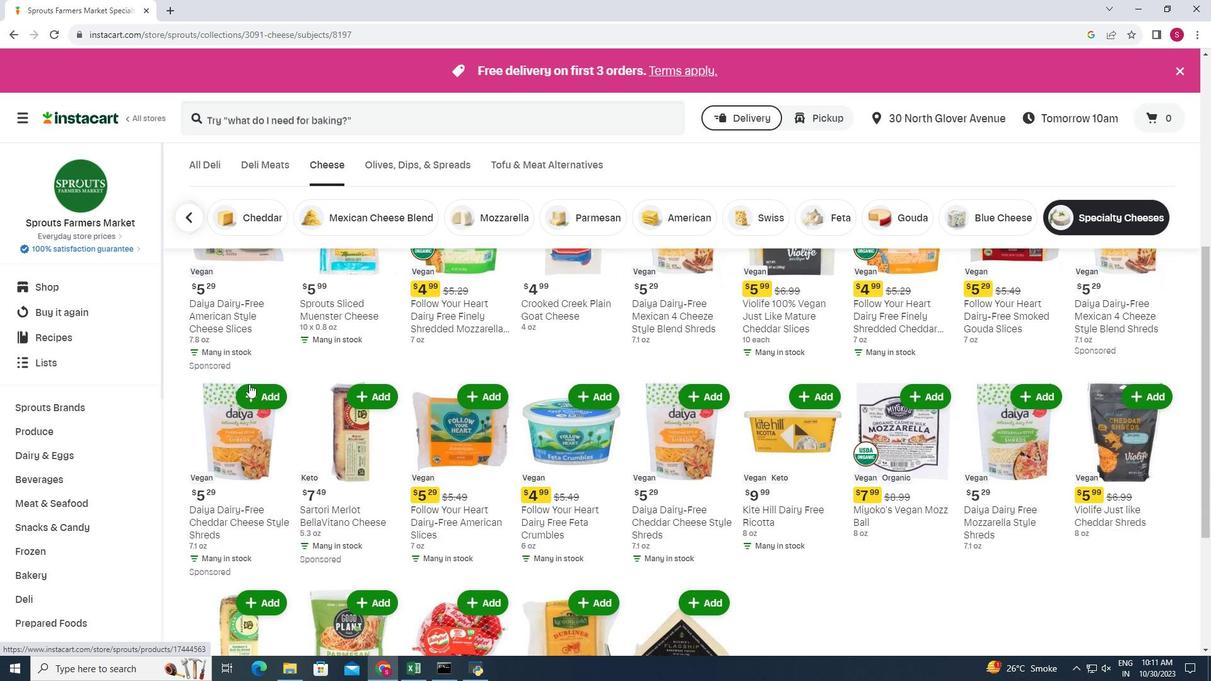 
Action: Mouse moved to (249, 384)
Screenshot: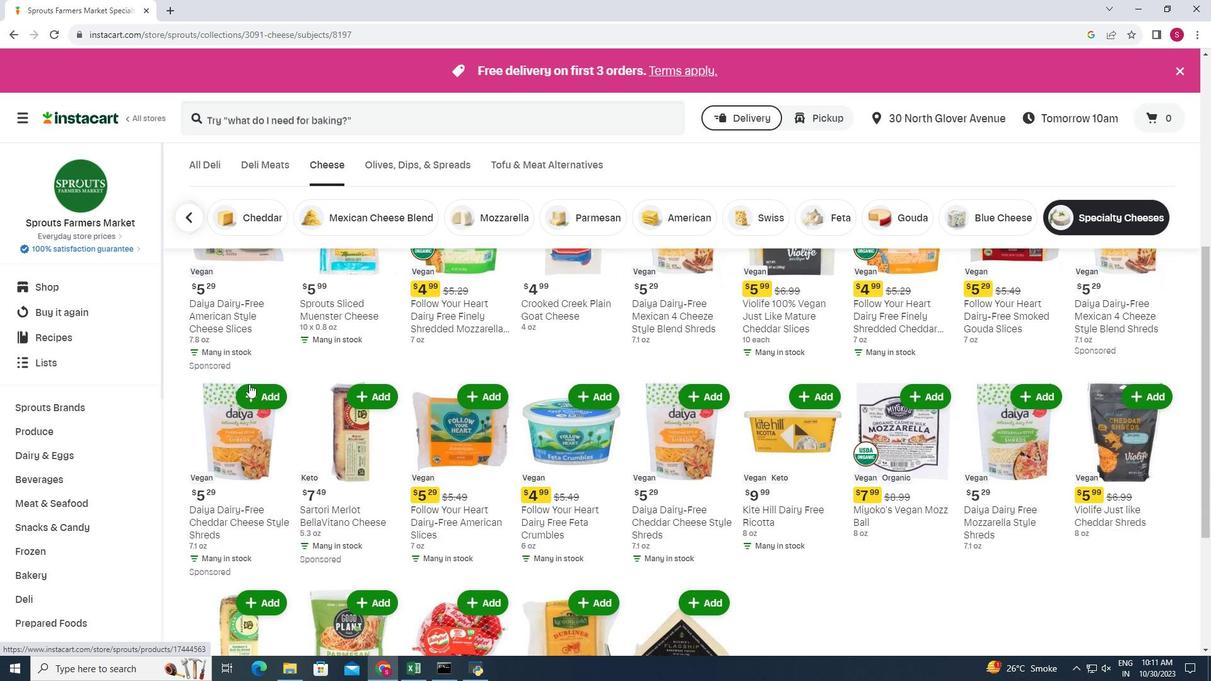 
Action: Mouse scrolled (249, 383) with delta (0, 0)
Screenshot: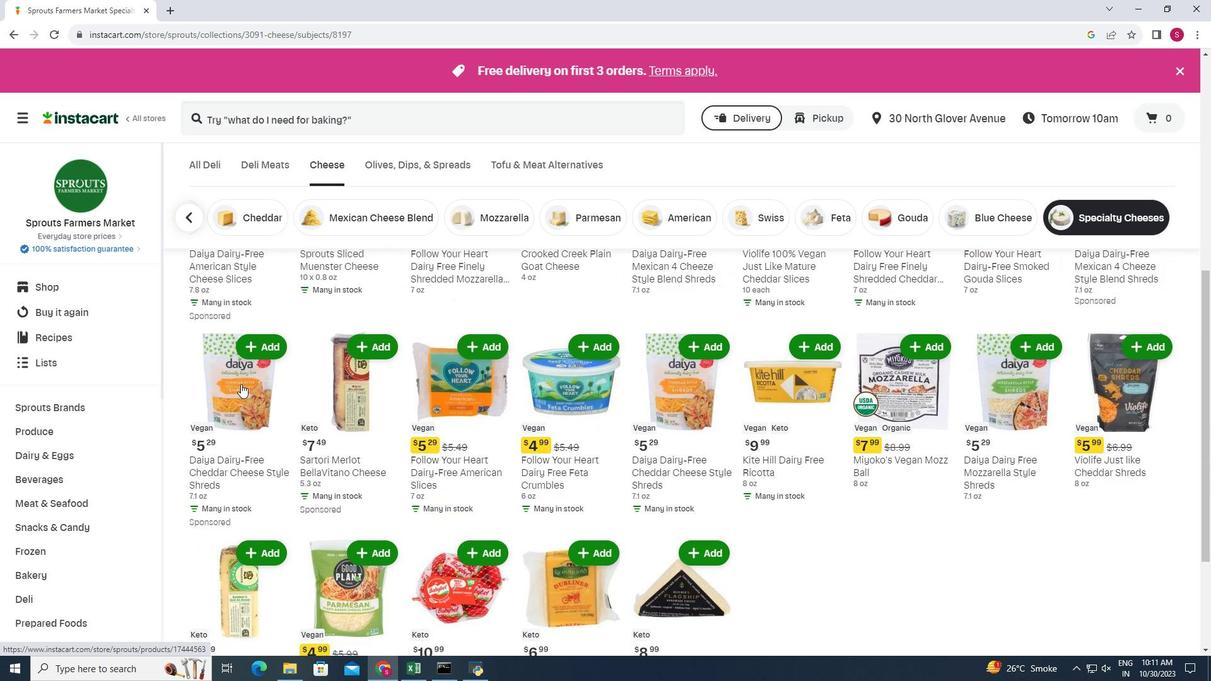 
Action: Mouse moved to (1112, 474)
Screenshot: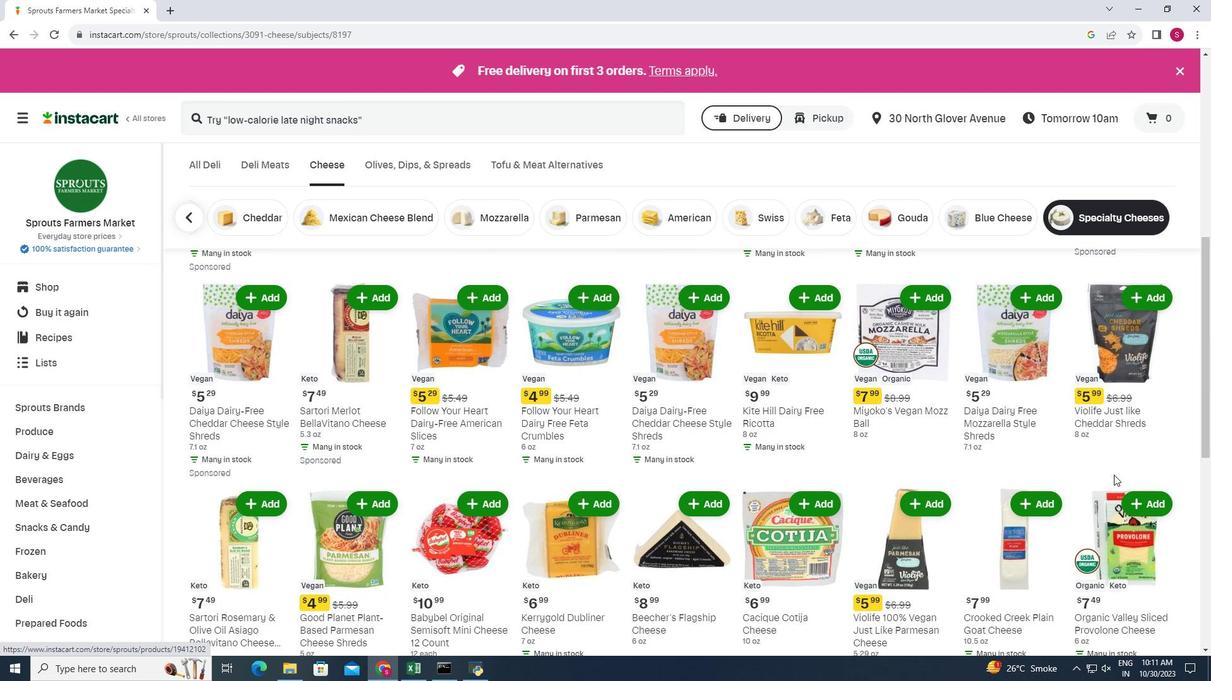 
Action: Mouse scrolled (1112, 473) with delta (0, 0)
Screenshot: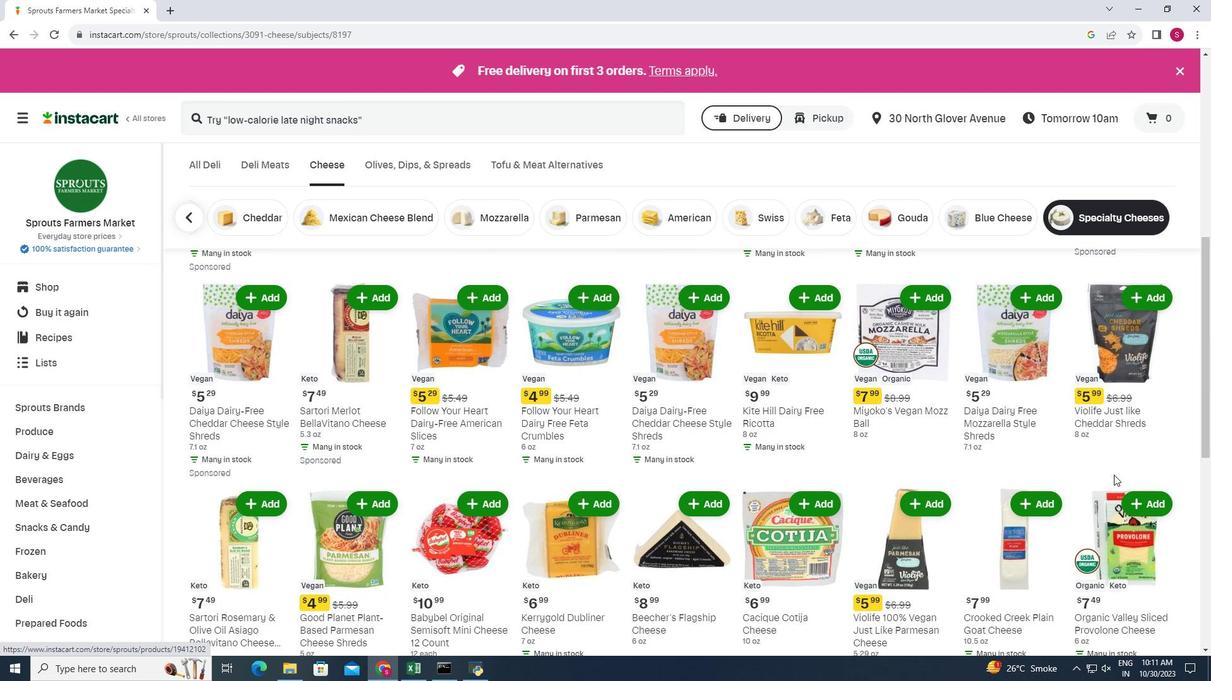 
Action: Mouse moved to (1114, 475)
Screenshot: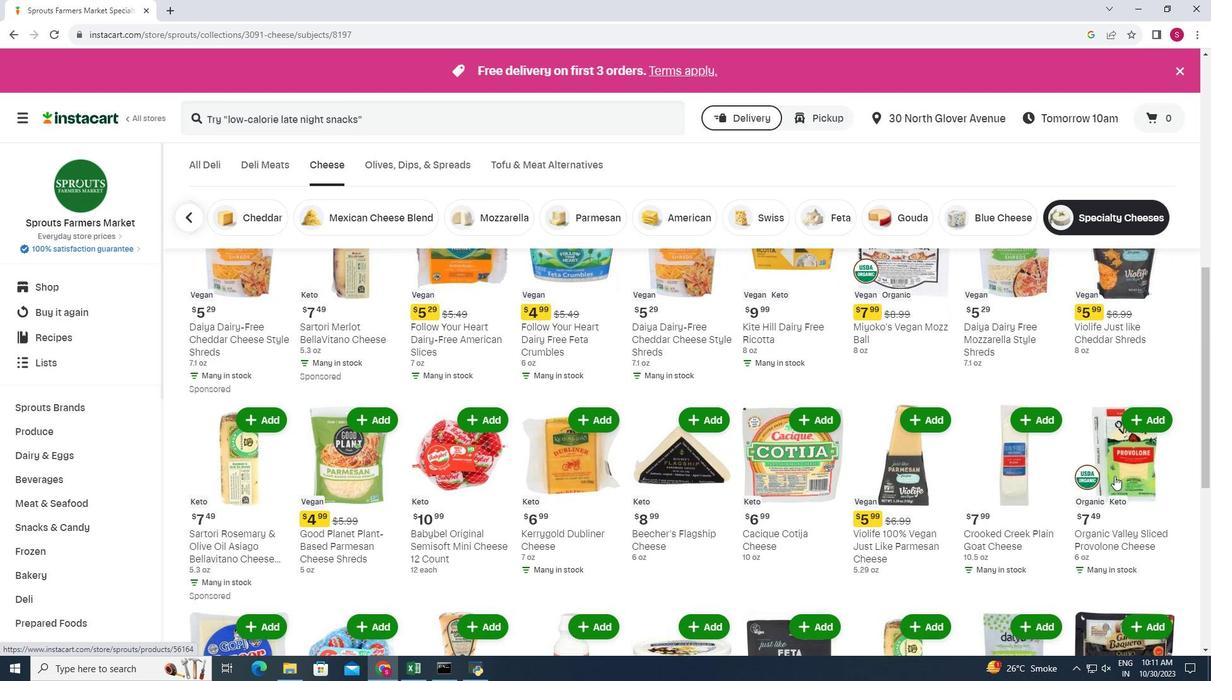 
Action: Mouse scrolled (1114, 474) with delta (0, 0)
Screenshot: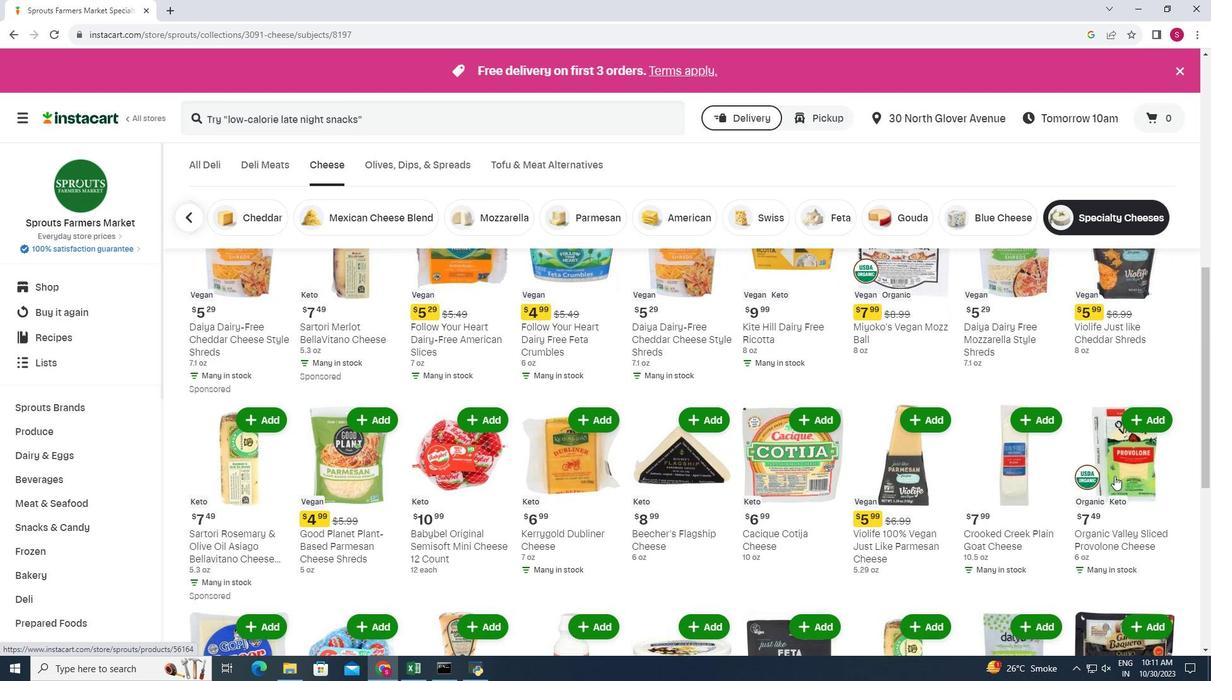 
Action: Mouse moved to (1114, 476)
Screenshot: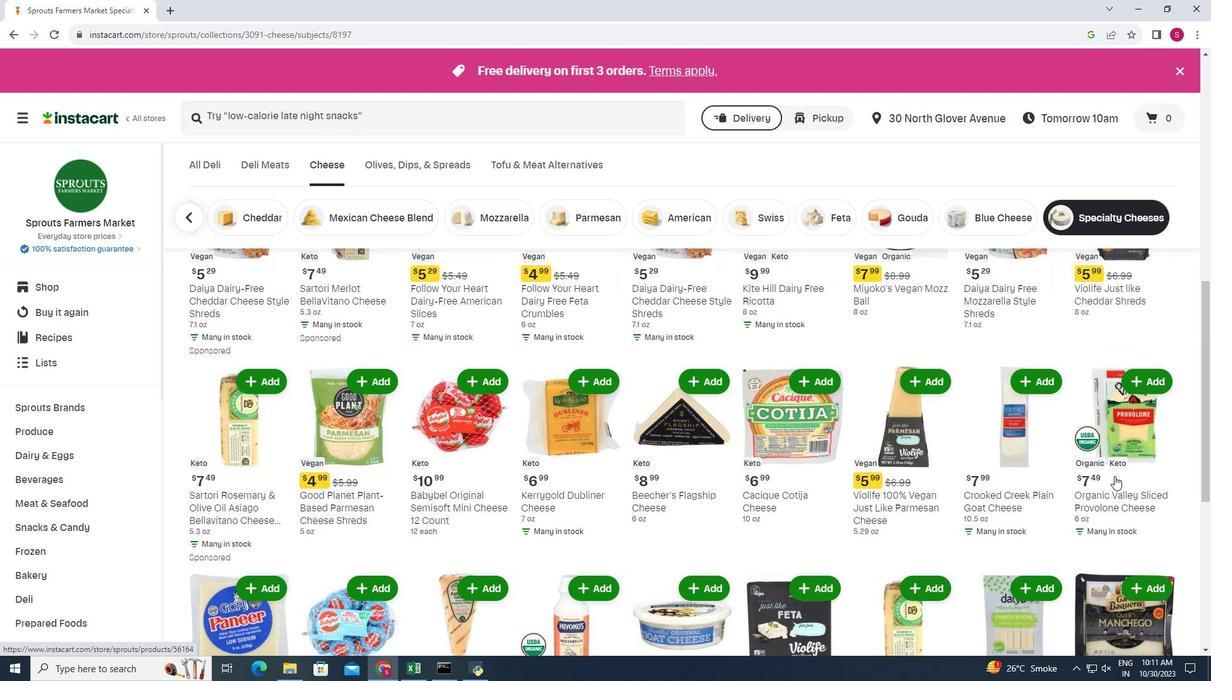 
Action: Mouse scrolled (1114, 475) with delta (0, 0)
Screenshot: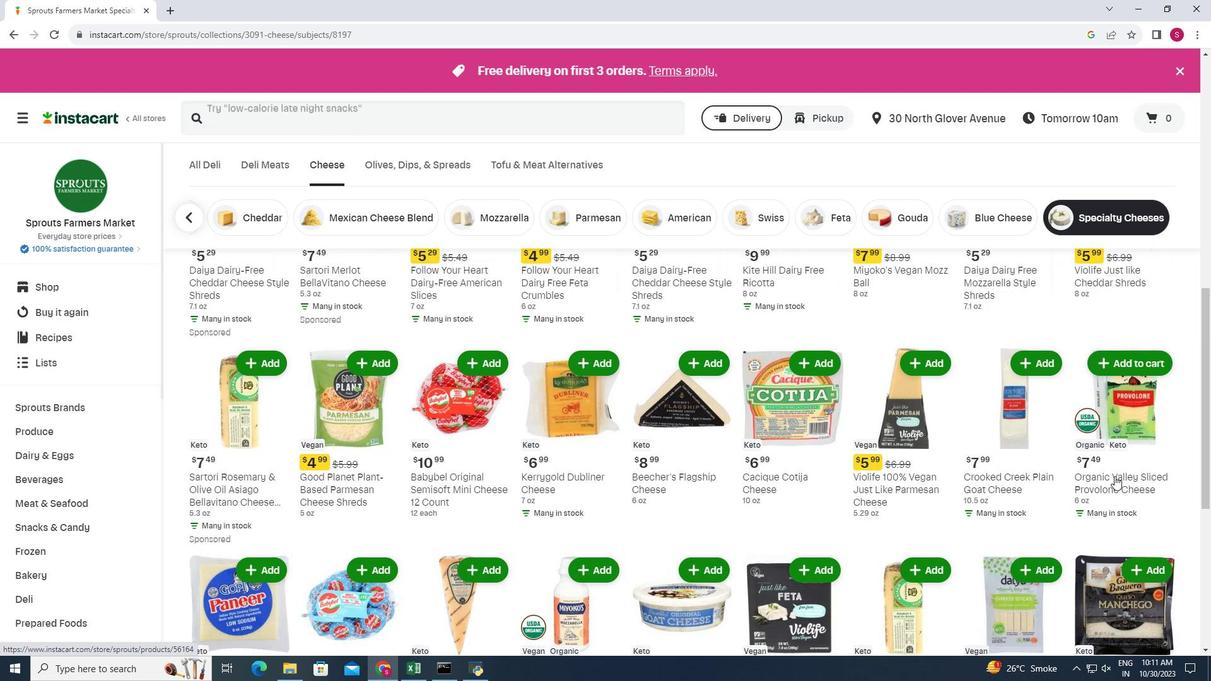
Action: Mouse moved to (213, 452)
Screenshot: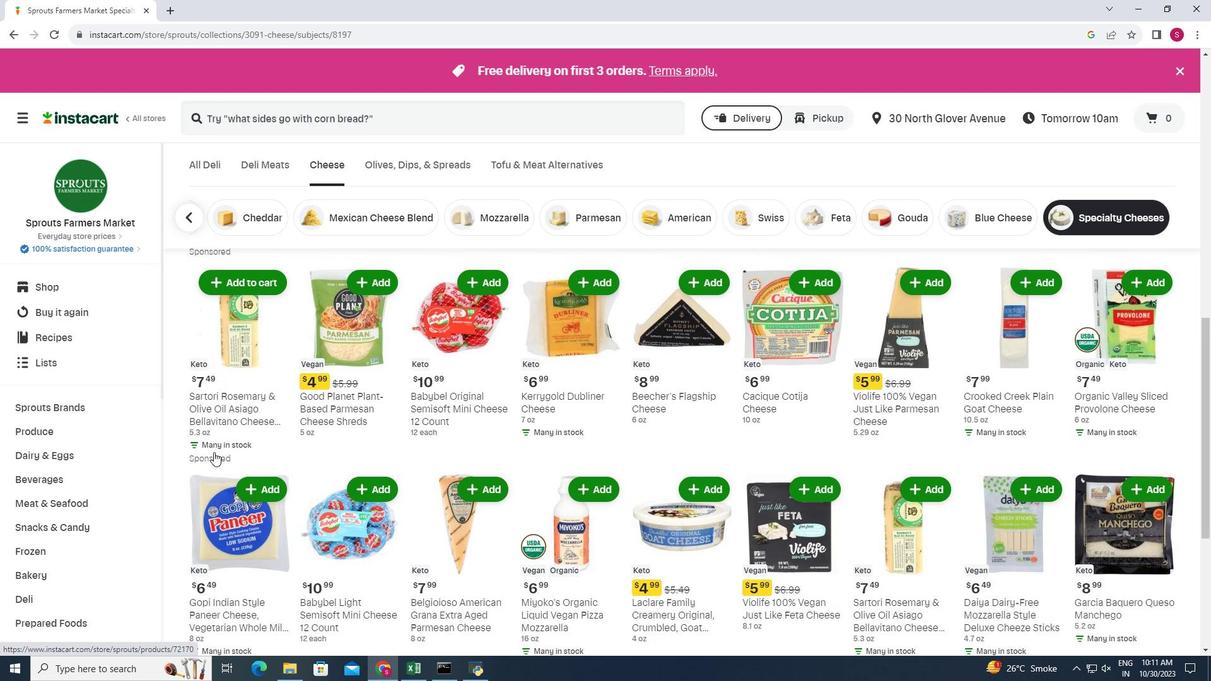 
Action: Mouse scrolled (213, 451) with delta (0, 0)
Screenshot: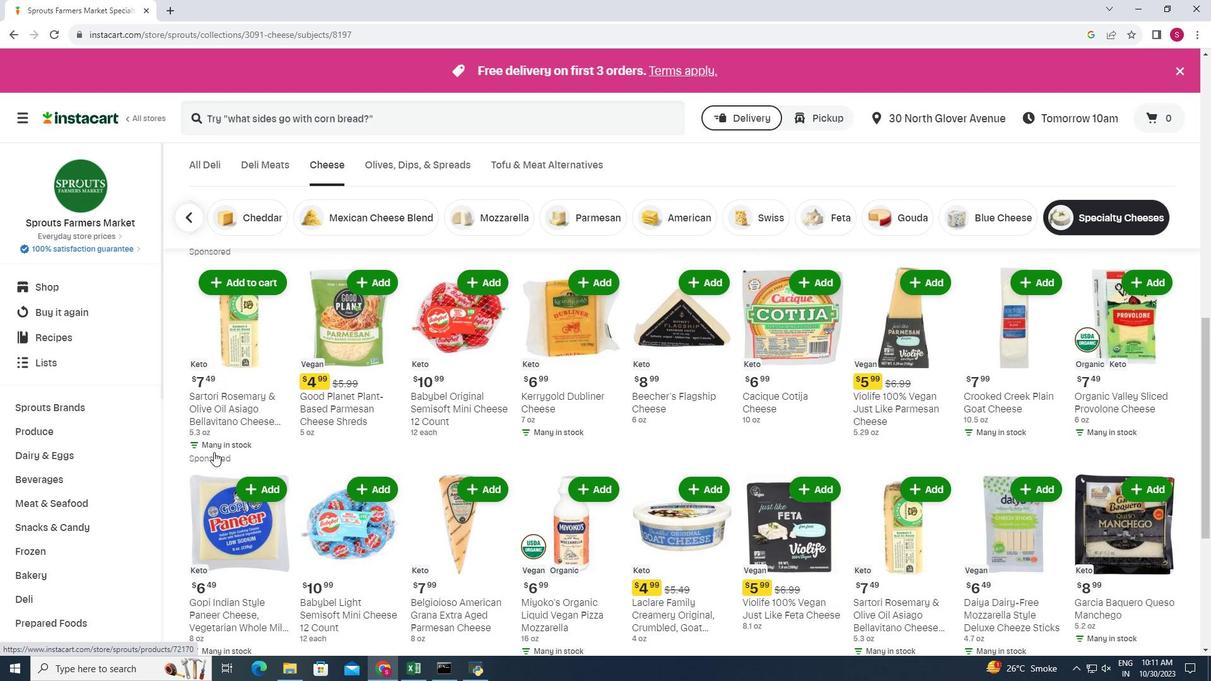 
Action: Mouse scrolled (213, 451) with delta (0, 0)
Screenshot: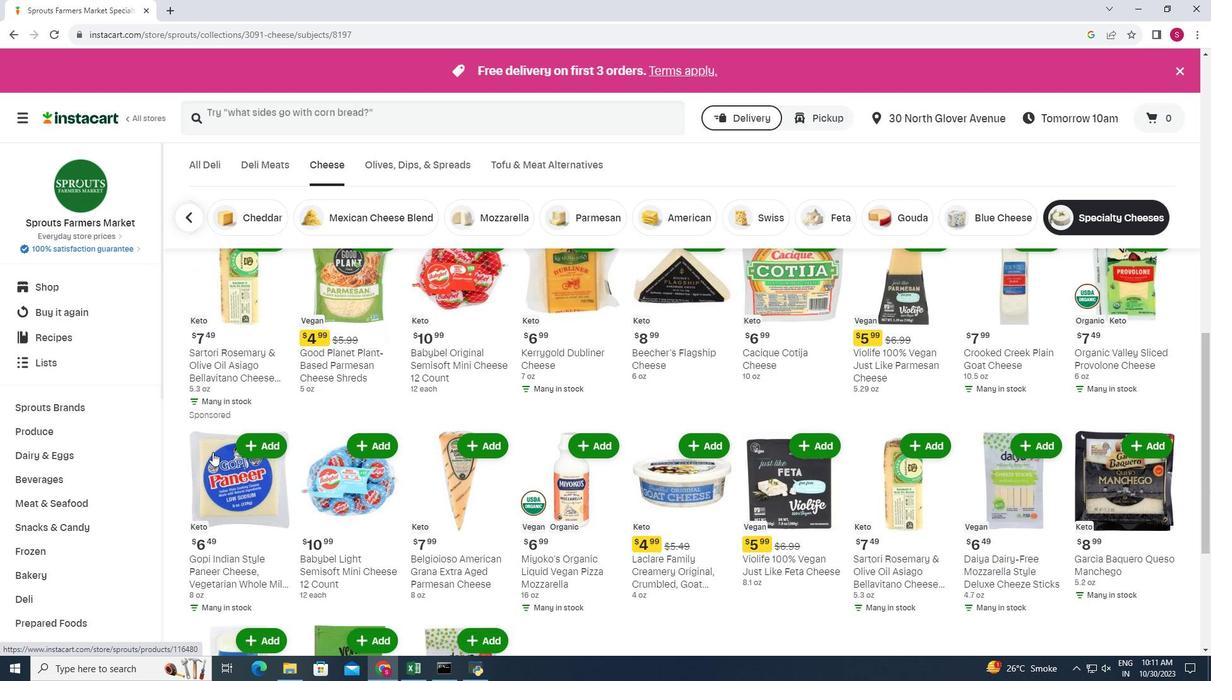 
Action: Mouse scrolled (213, 451) with delta (0, 0)
Screenshot: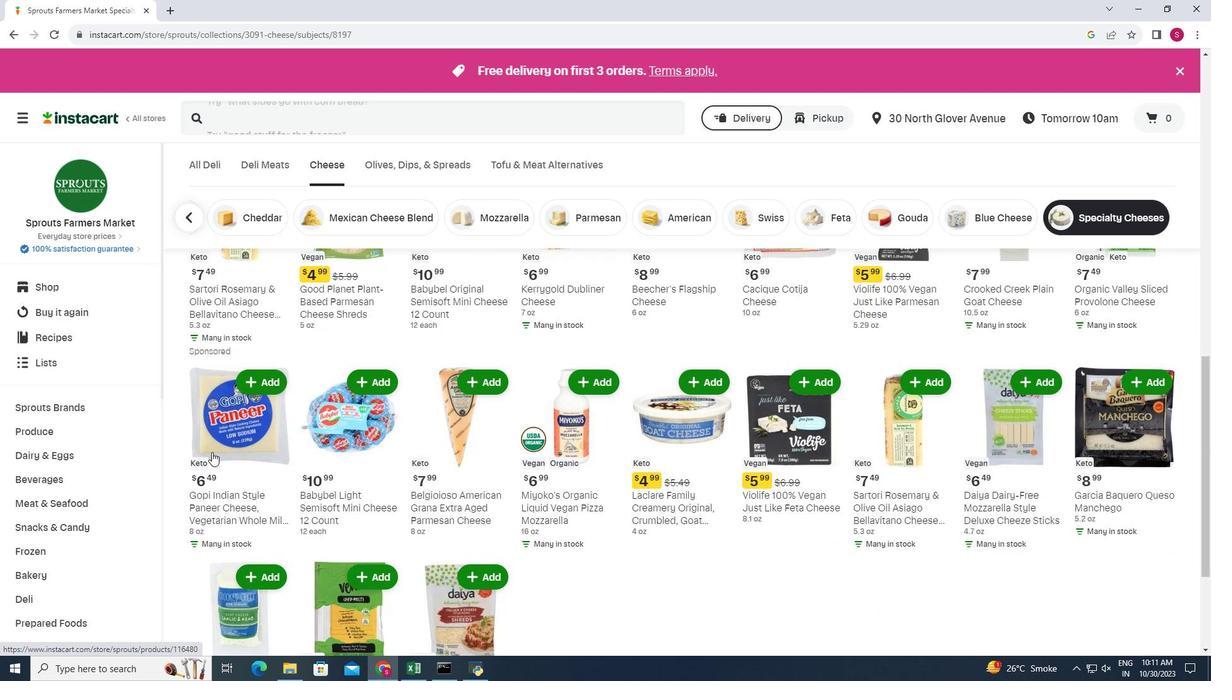 
Action: Mouse moved to (1136, 498)
Screenshot: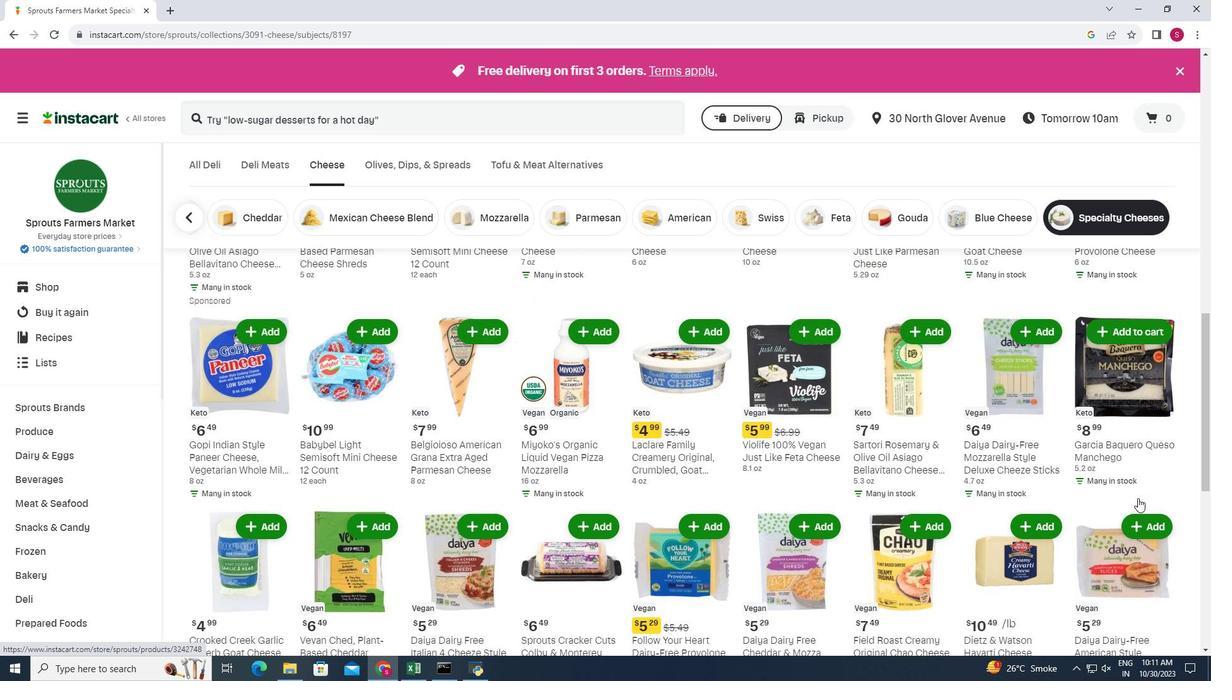 
Action: Mouse scrolled (1136, 497) with delta (0, 0)
Screenshot: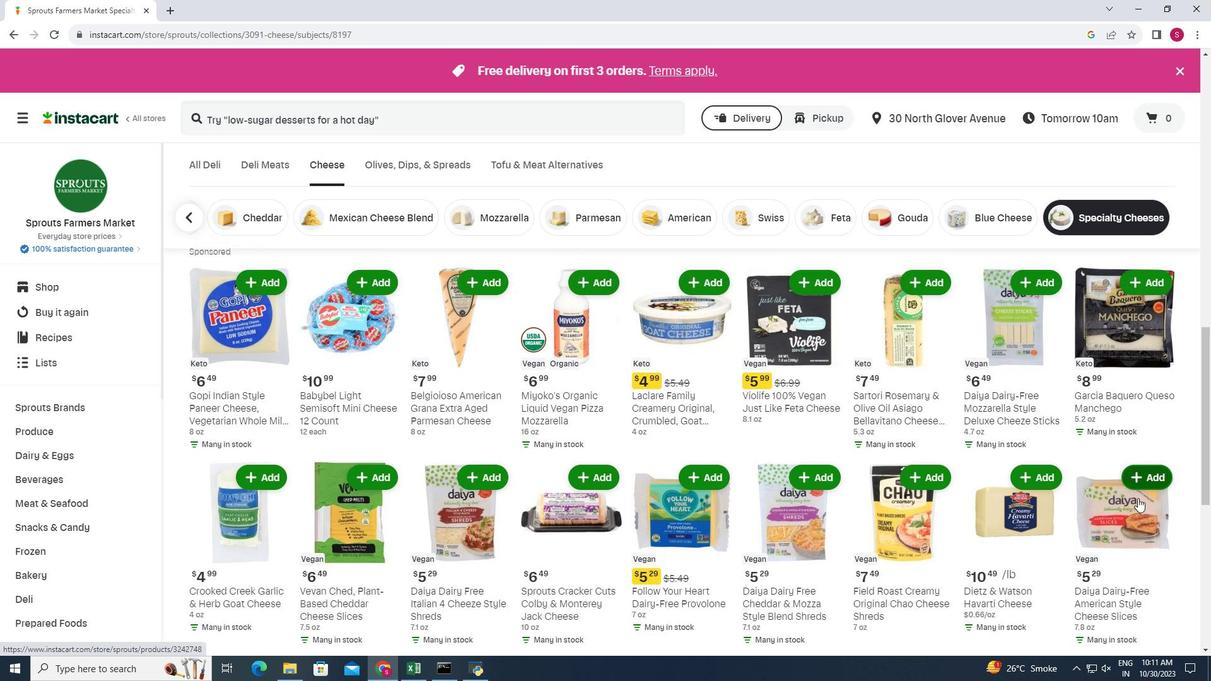 
Action: Mouse moved to (1137, 498)
Screenshot: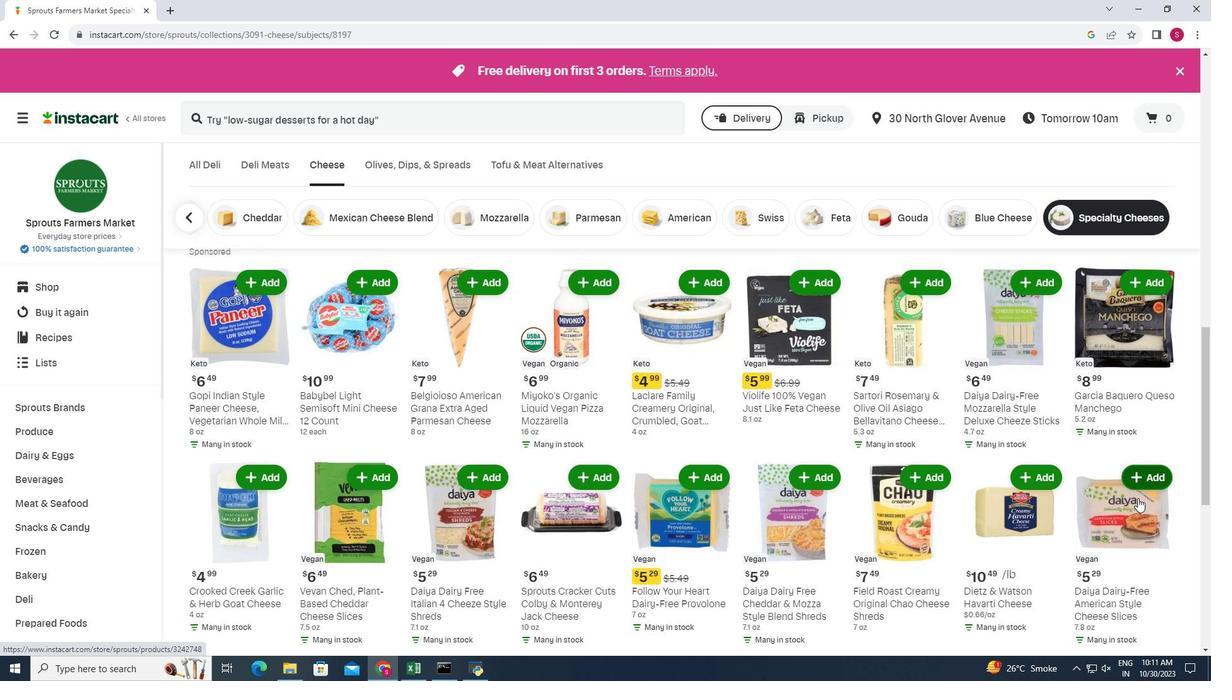 
Action: Mouse scrolled (1137, 497) with delta (0, 0)
Screenshot: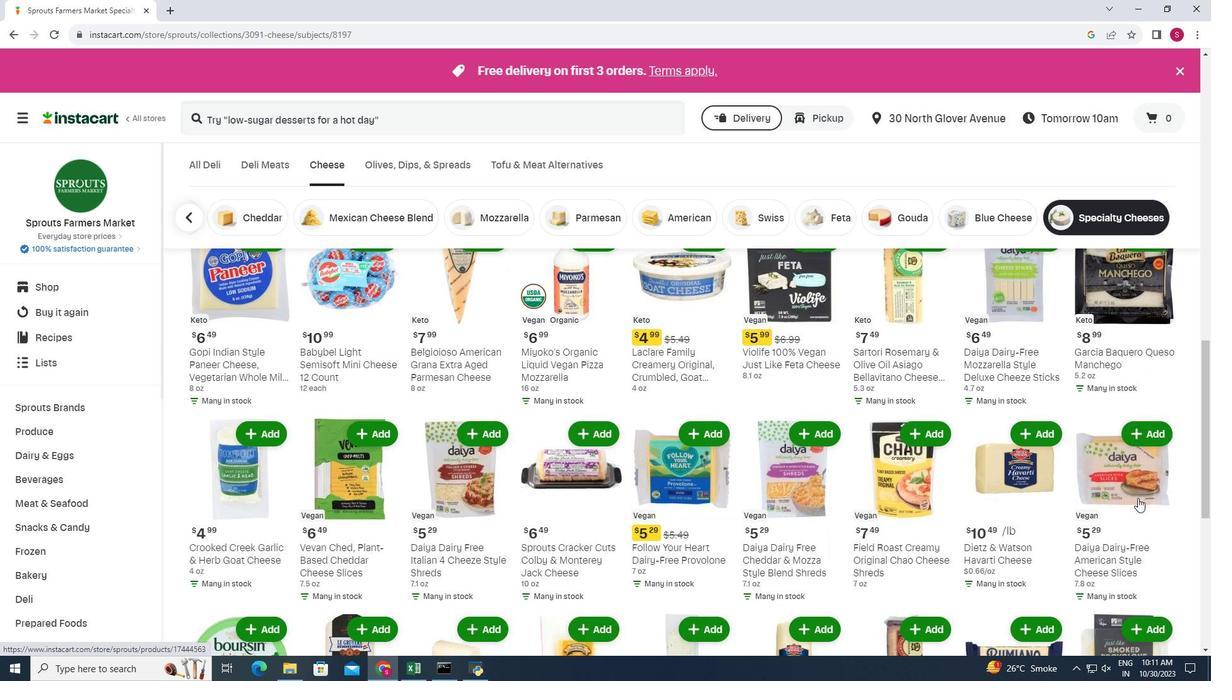 
Action: Mouse scrolled (1137, 497) with delta (0, 0)
Screenshot: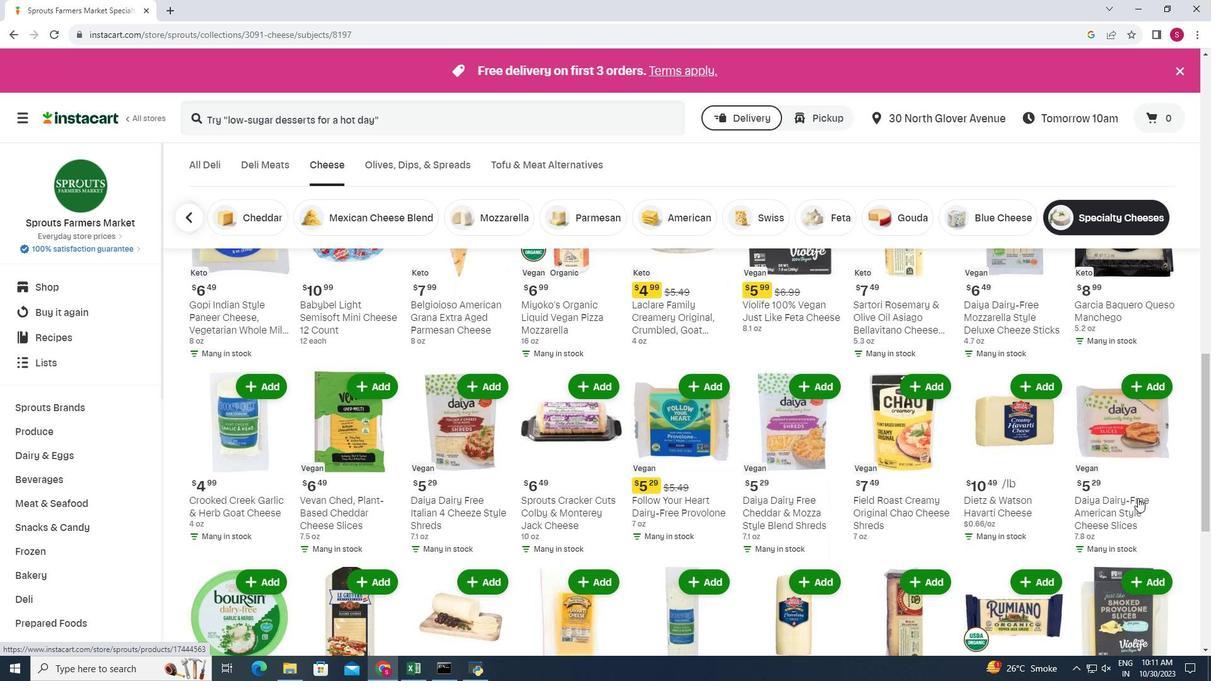 
Action: Mouse moved to (919, 382)
Screenshot: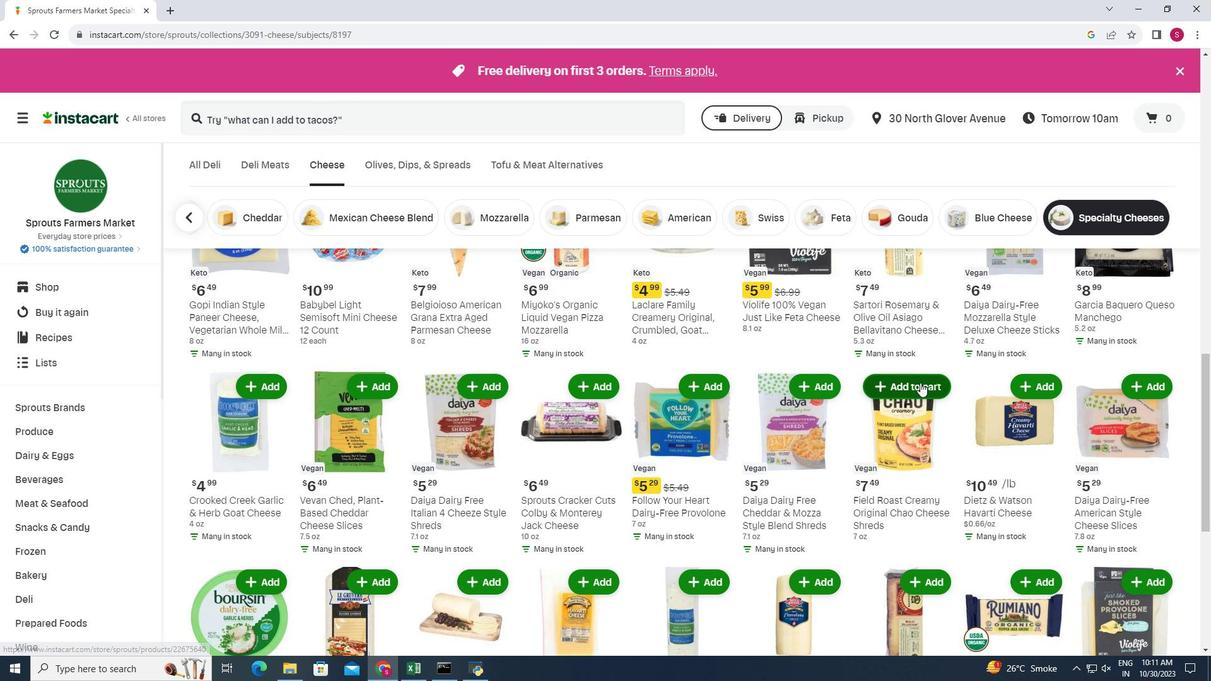 
Action: Mouse pressed left at (919, 382)
Screenshot: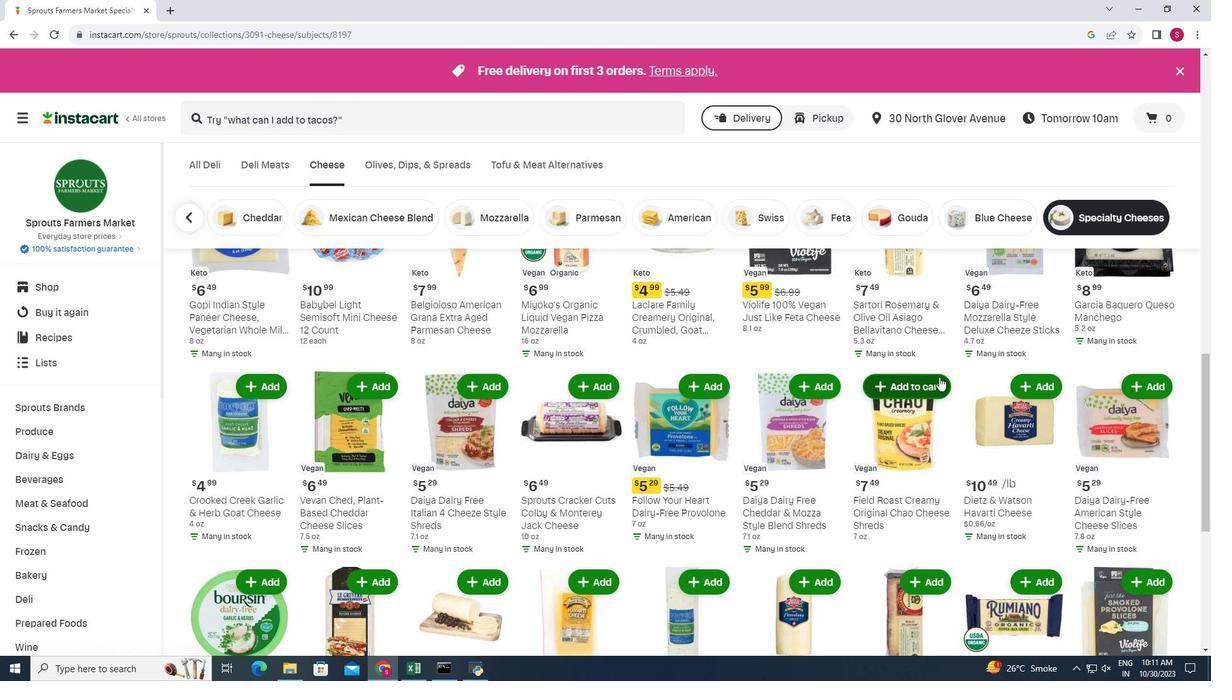 
Action: Mouse moved to (952, 365)
Screenshot: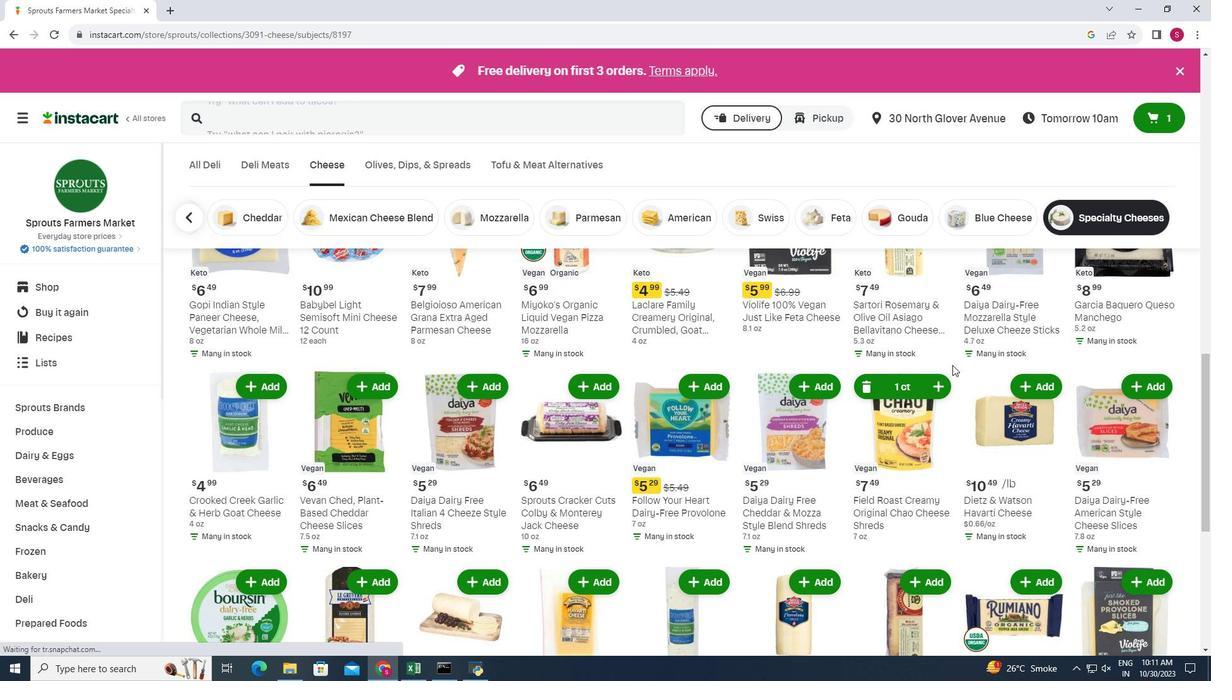 
